 Task: Look for space in Cariamanga, Ecuador from 6th June, 2023 to 8th June, 2023 for 2 adults in price range Rs.7000 to Rs.12000. Place can be private room with 1  bedroom having 2 beds and 1 bathroom. Property type can be house, flat, guest house. Booking option can be shelf check-in. Required host language is English.
Action: Mouse moved to (455, 84)
Screenshot: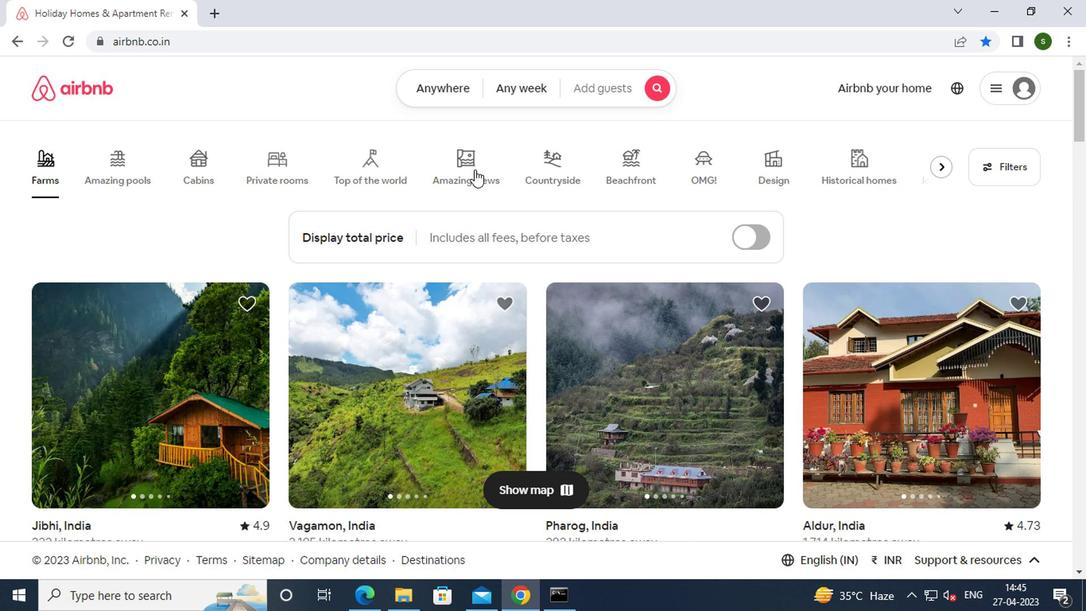
Action: Mouse pressed left at (455, 84)
Screenshot: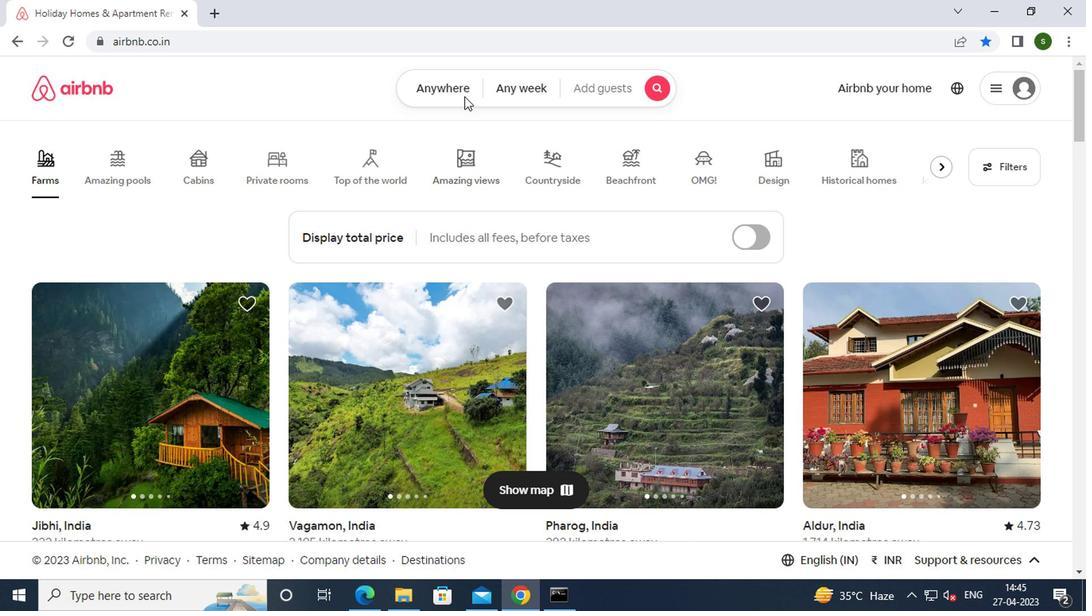 
Action: Mouse moved to (313, 149)
Screenshot: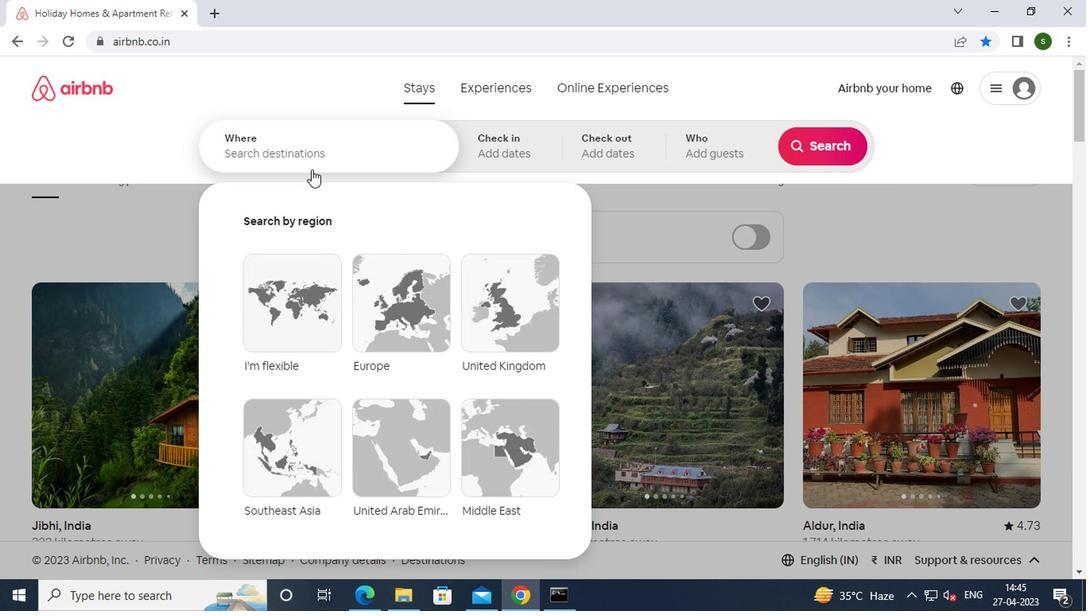 
Action: Mouse pressed left at (313, 149)
Screenshot: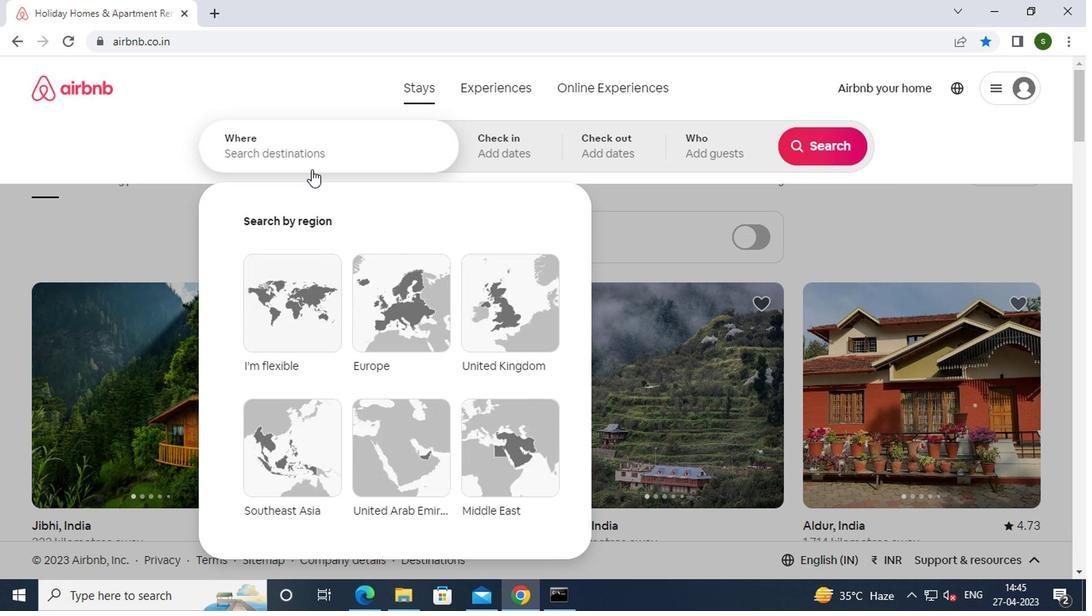 
Action: Key pressed c<Key.caps_lock>ariamanga
Screenshot: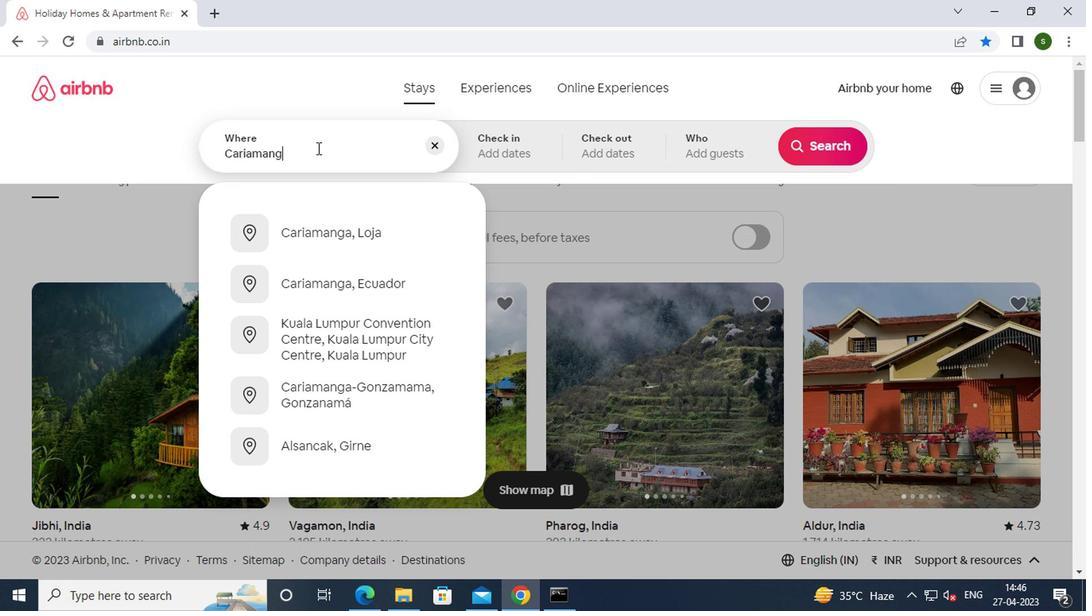 
Action: Mouse moved to (348, 287)
Screenshot: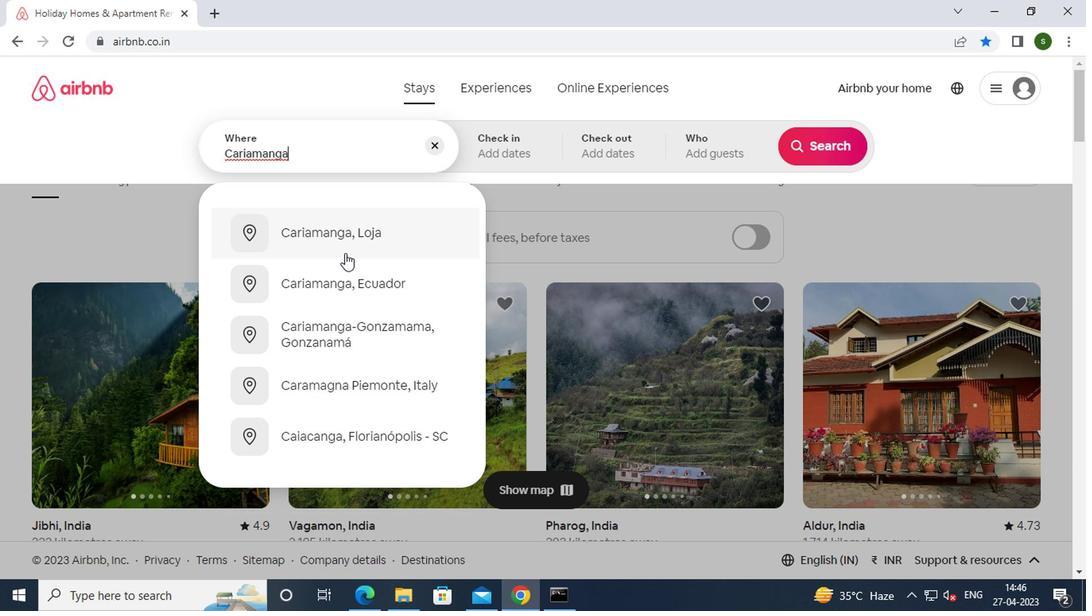 
Action: Mouse pressed left at (348, 287)
Screenshot: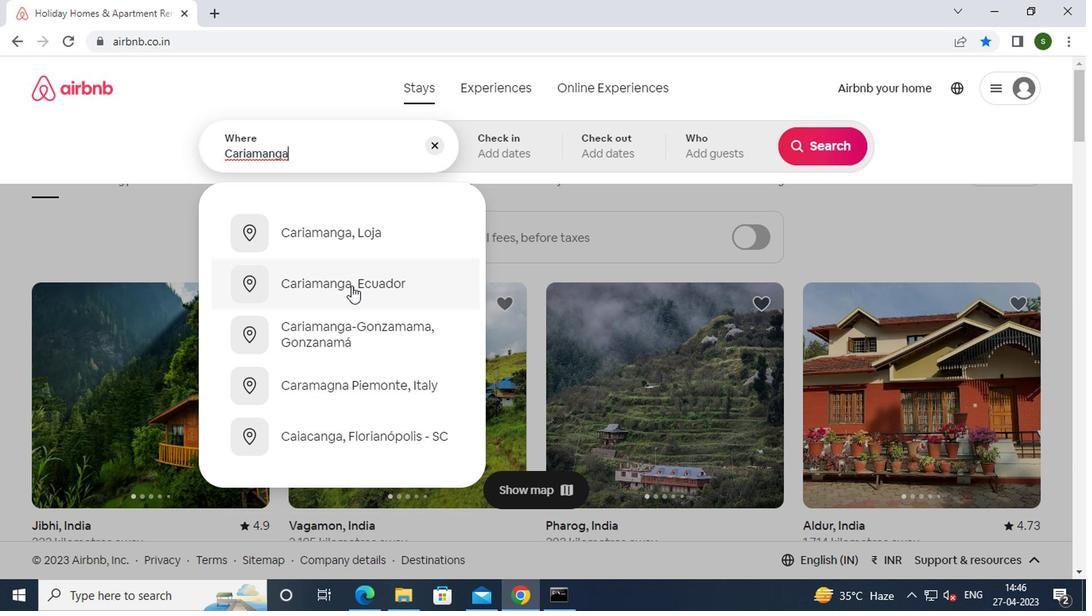 
Action: Mouse moved to (808, 278)
Screenshot: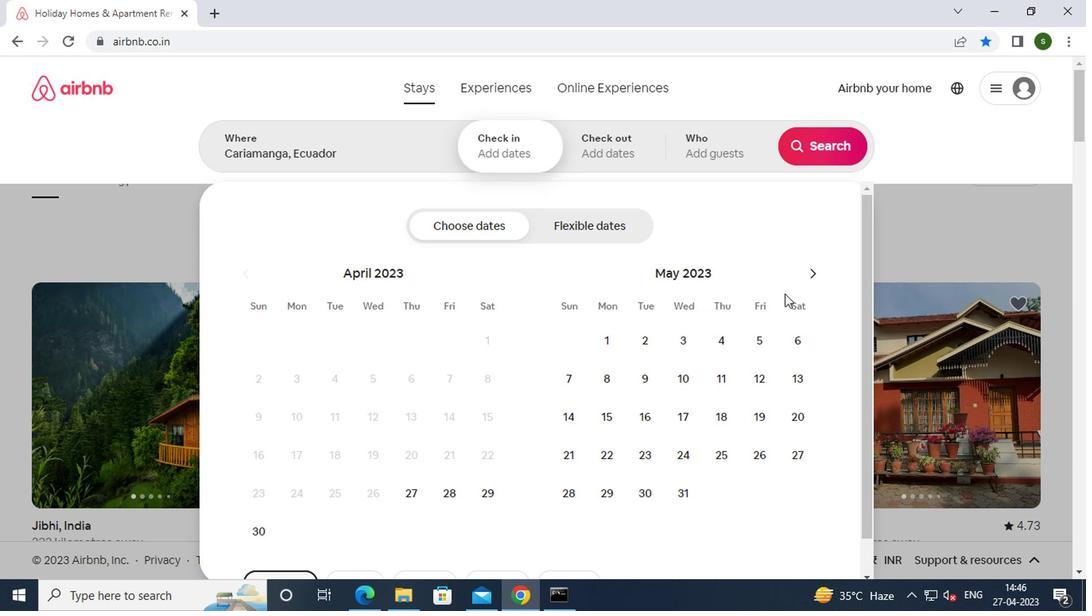 
Action: Mouse pressed left at (808, 278)
Screenshot: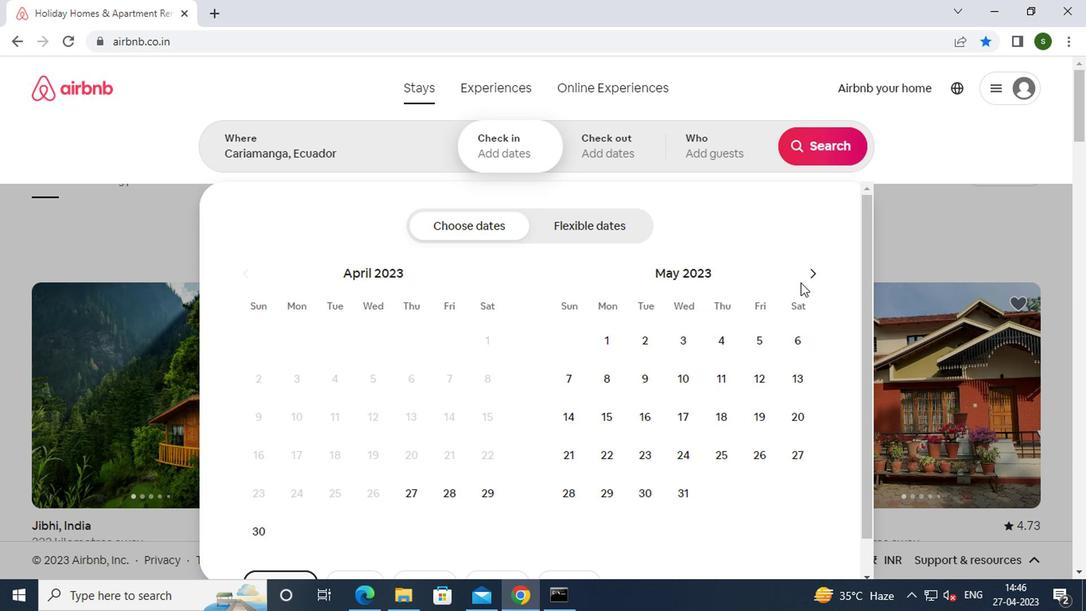 
Action: Mouse moved to (644, 377)
Screenshot: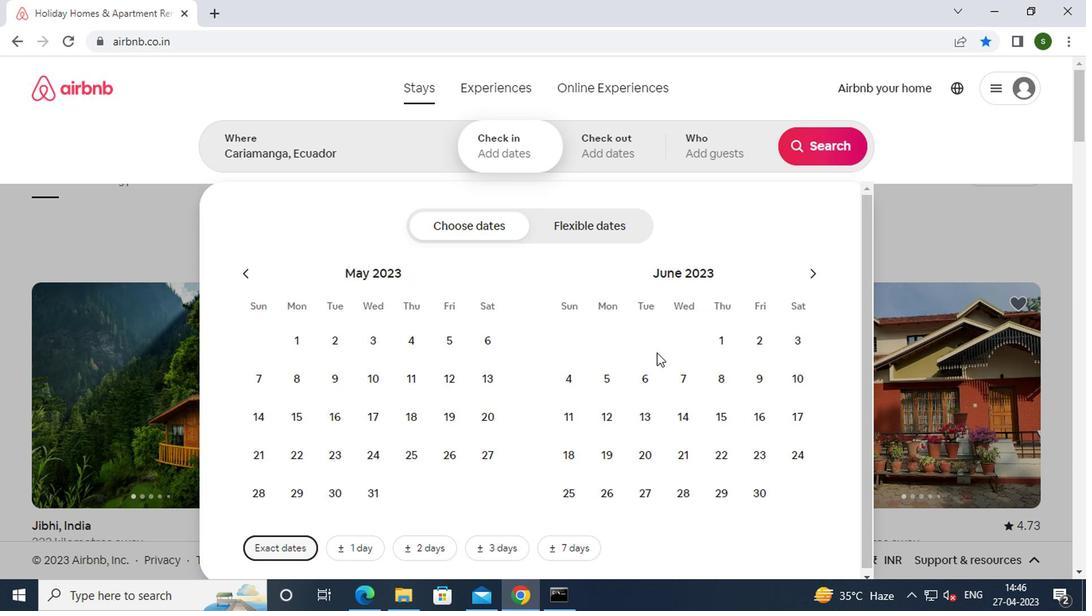 
Action: Mouse pressed left at (644, 377)
Screenshot: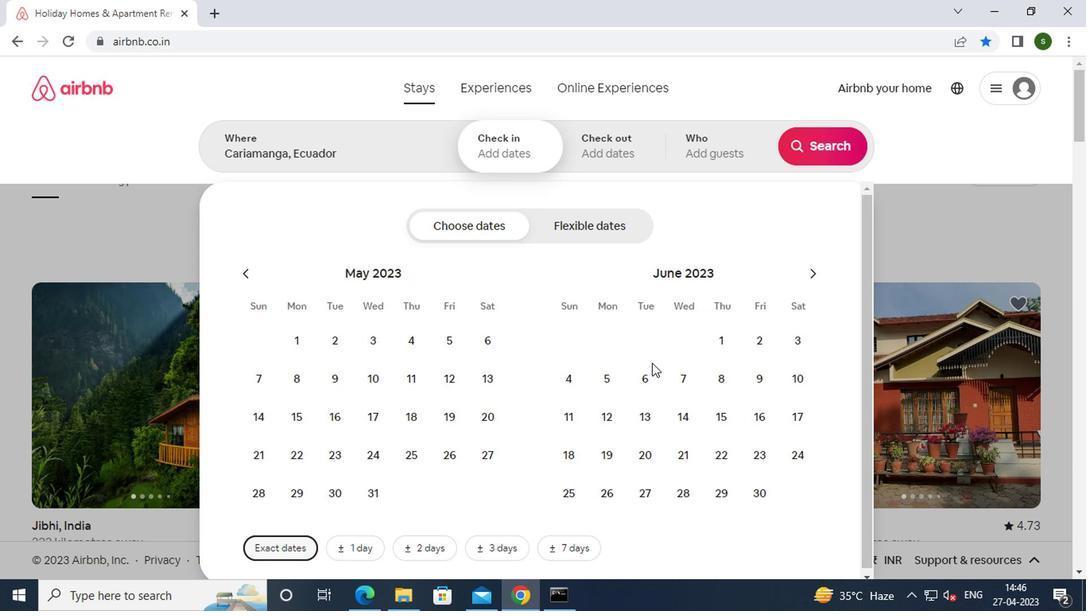 
Action: Mouse moved to (724, 384)
Screenshot: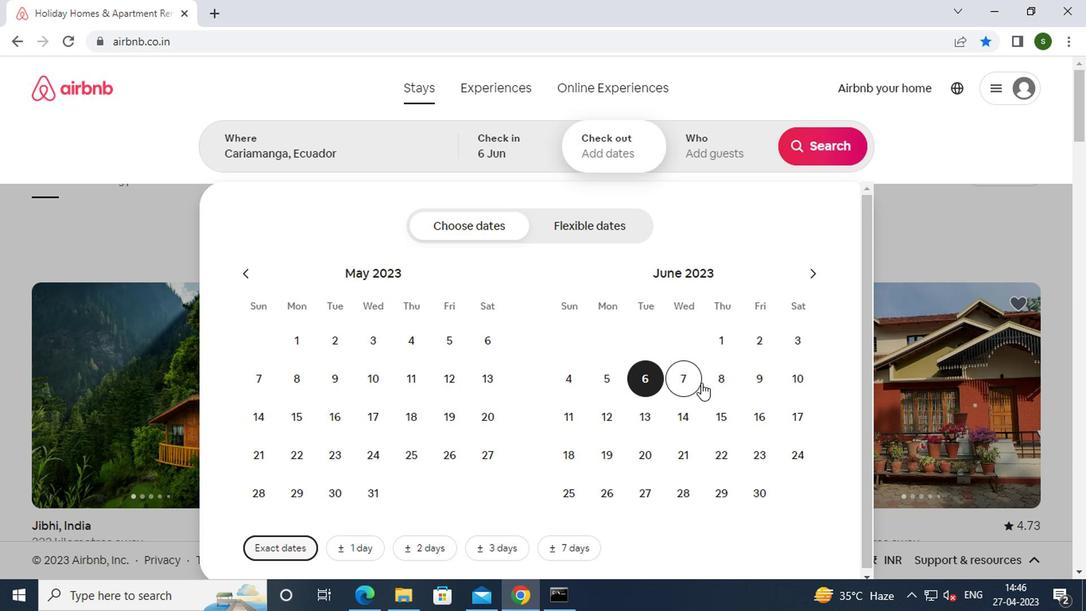 
Action: Mouse pressed left at (724, 384)
Screenshot: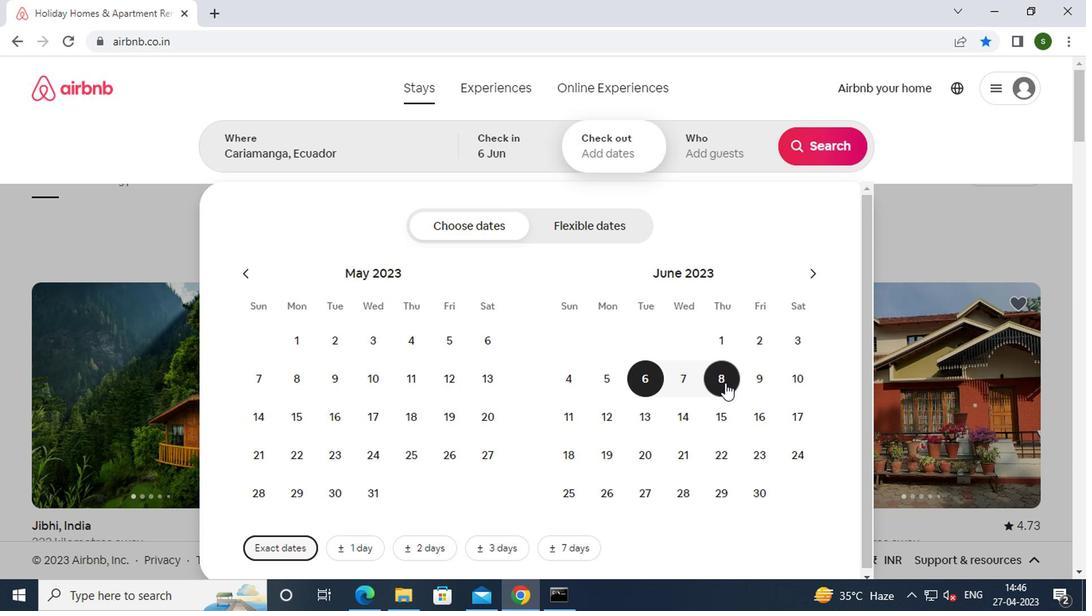 
Action: Mouse moved to (728, 157)
Screenshot: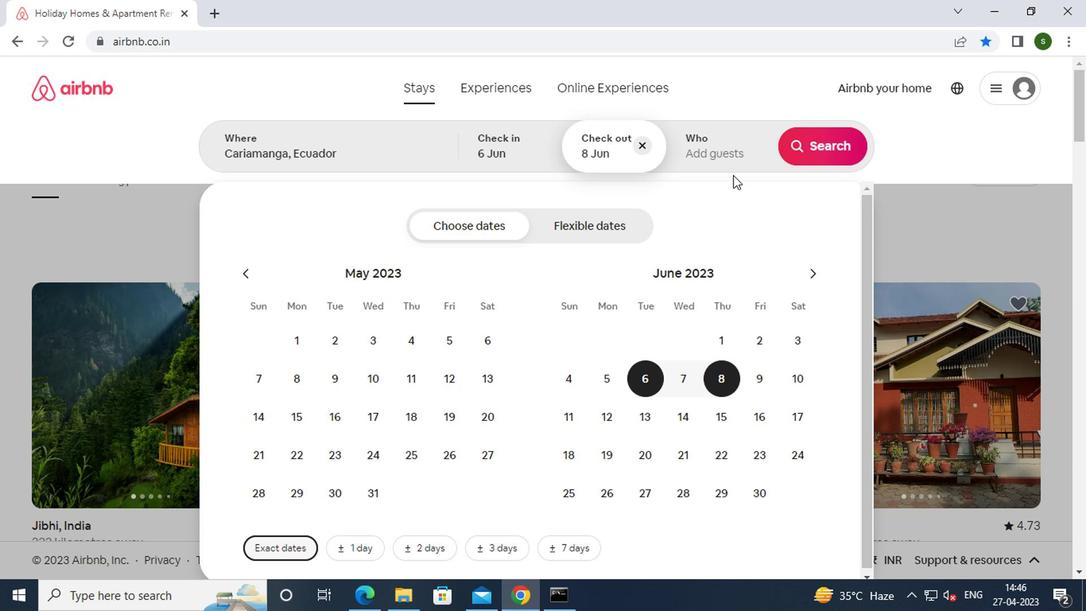 
Action: Mouse pressed left at (728, 157)
Screenshot: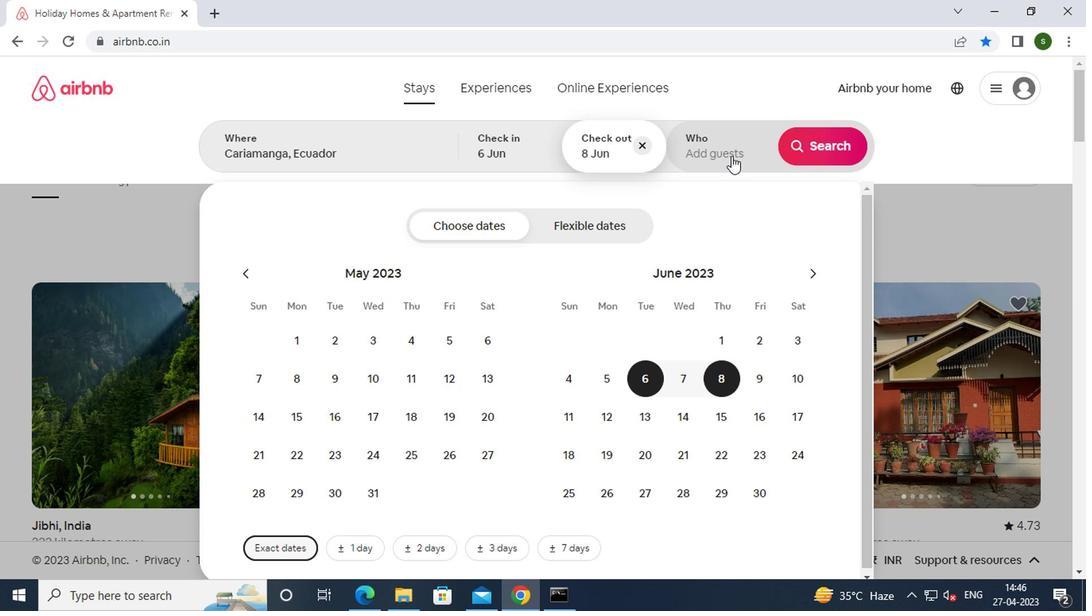 
Action: Mouse moved to (820, 236)
Screenshot: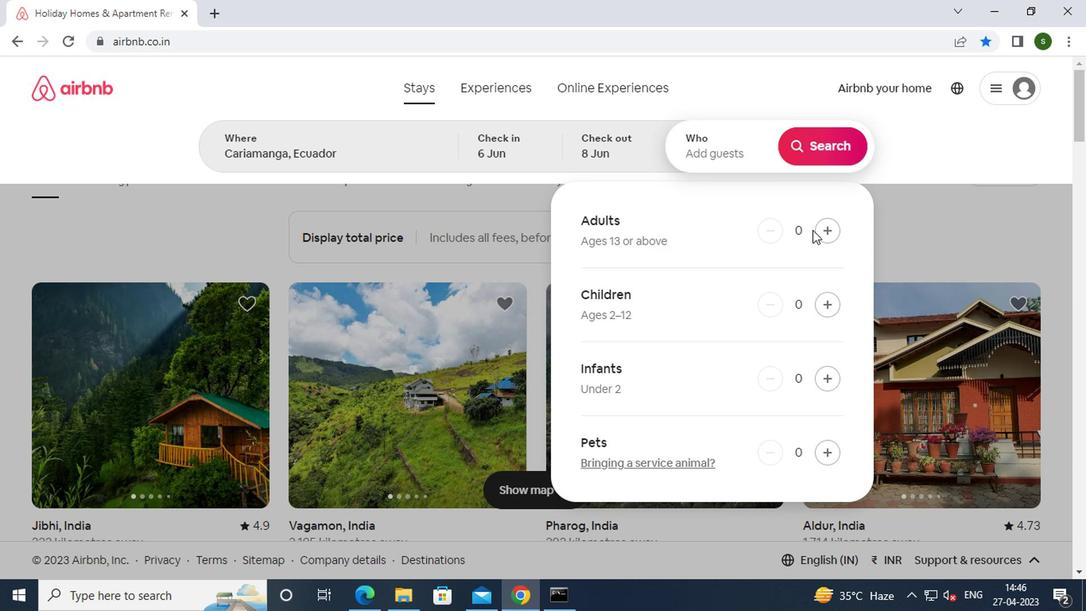 
Action: Mouse pressed left at (820, 236)
Screenshot: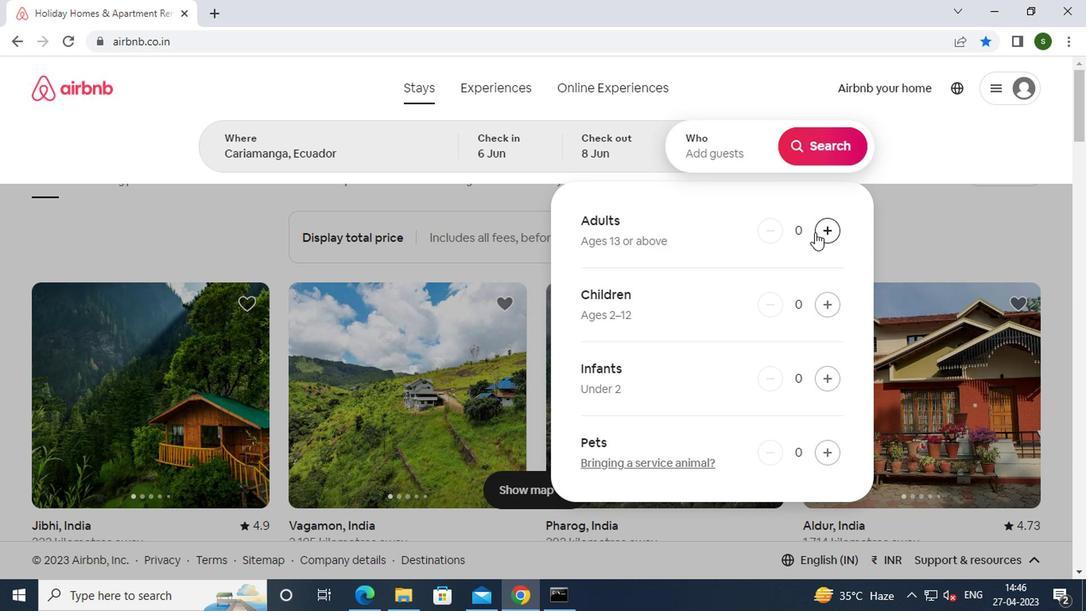 
Action: Mouse pressed left at (820, 236)
Screenshot: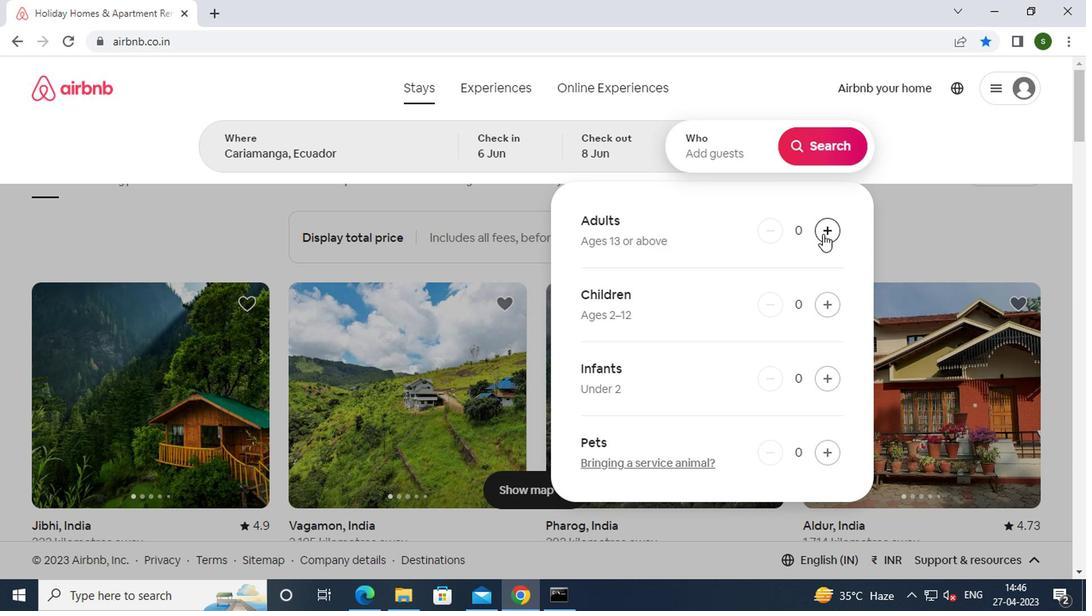 
Action: Mouse moved to (822, 147)
Screenshot: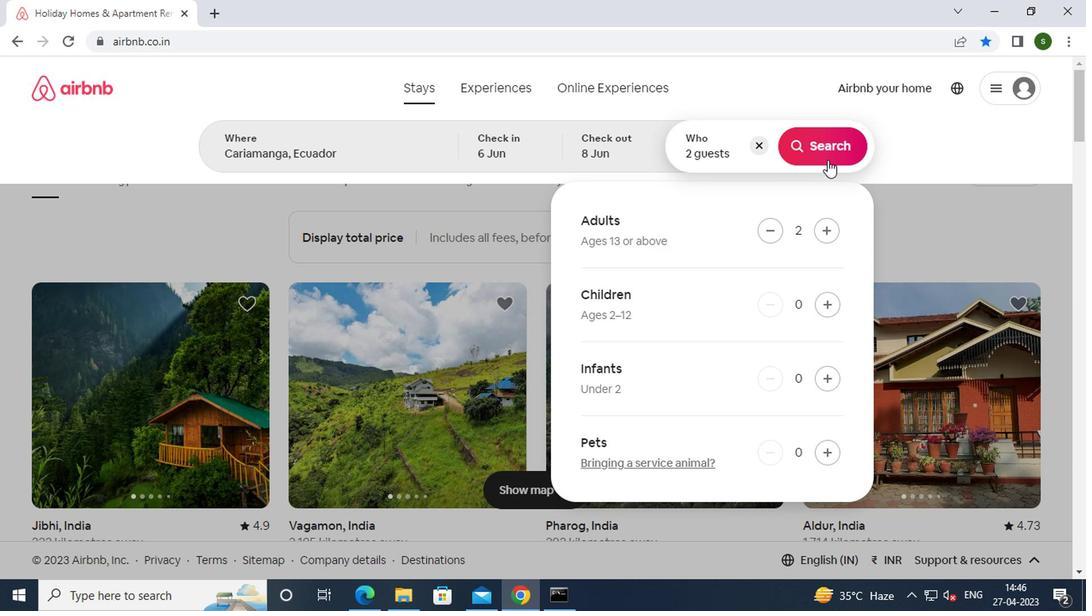 
Action: Mouse pressed left at (822, 147)
Screenshot: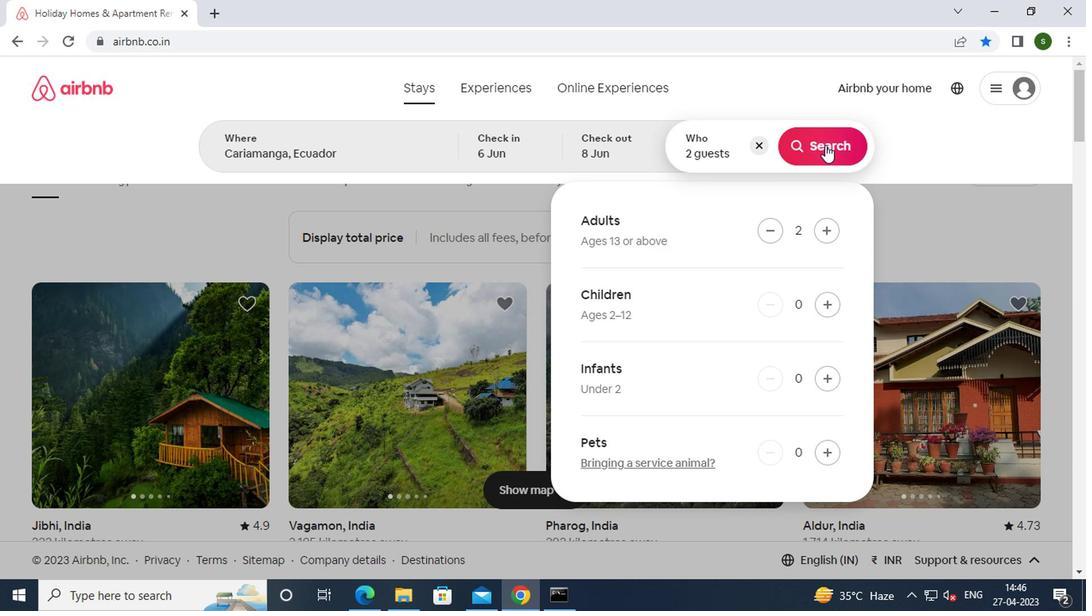 
Action: Mouse moved to (987, 155)
Screenshot: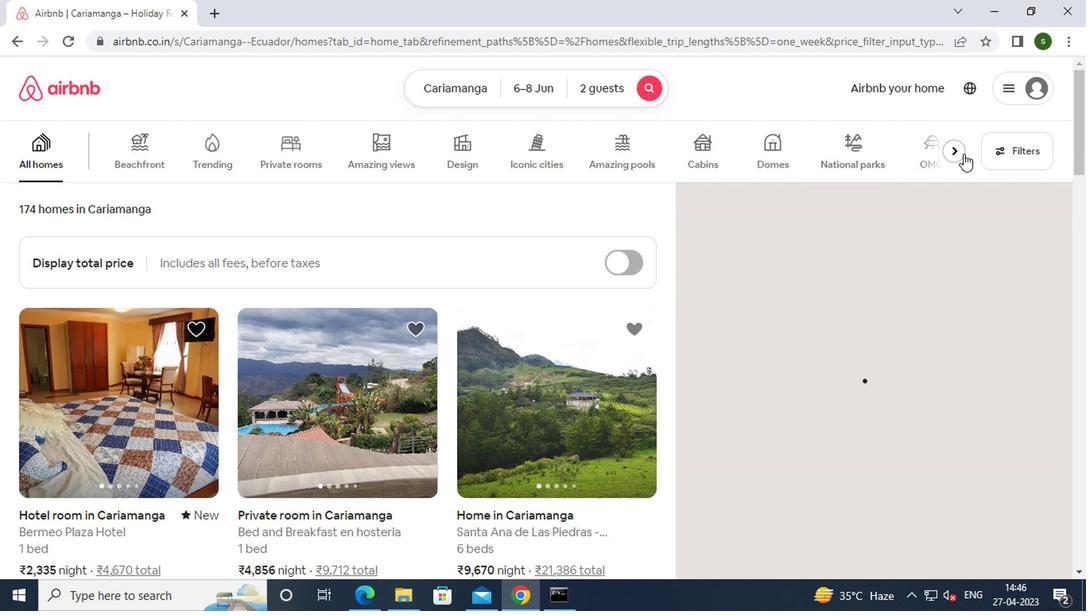 
Action: Mouse pressed left at (987, 155)
Screenshot: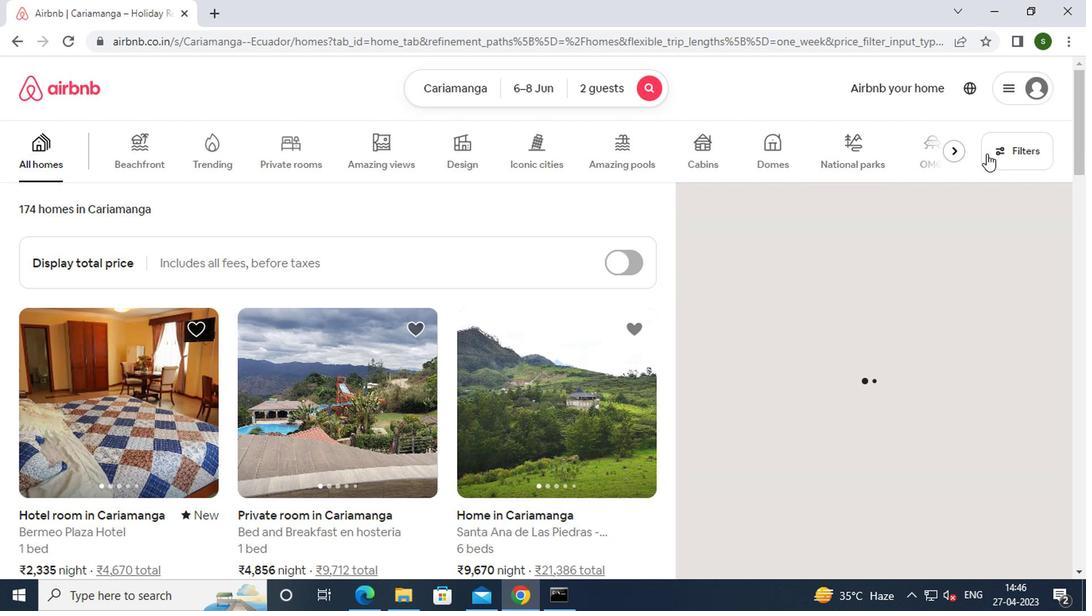 
Action: Mouse moved to (459, 352)
Screenshot: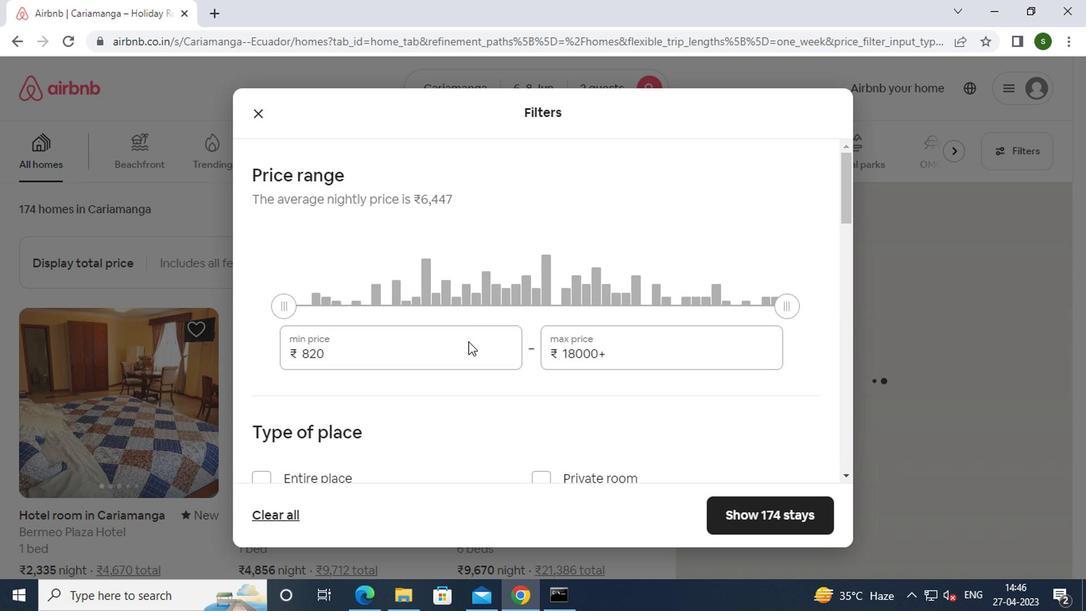 
Action: Mouse pressed left at (459, 352)
Screenshot: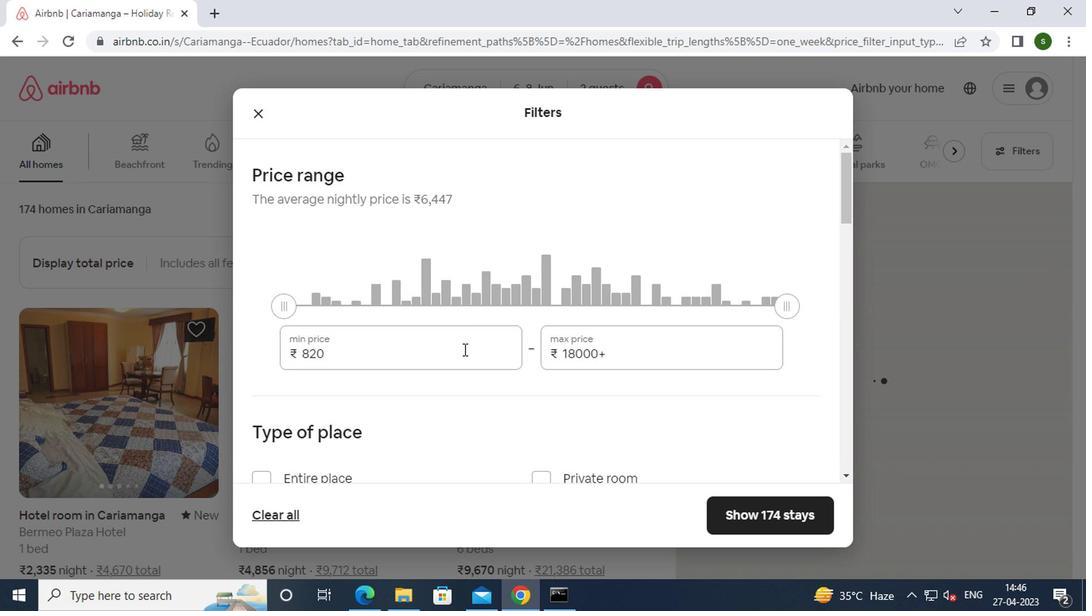 
Action: Key pressed <Key.backspace><Key.backspace><Key.backspace><Key.backspace>7000
Screenshot: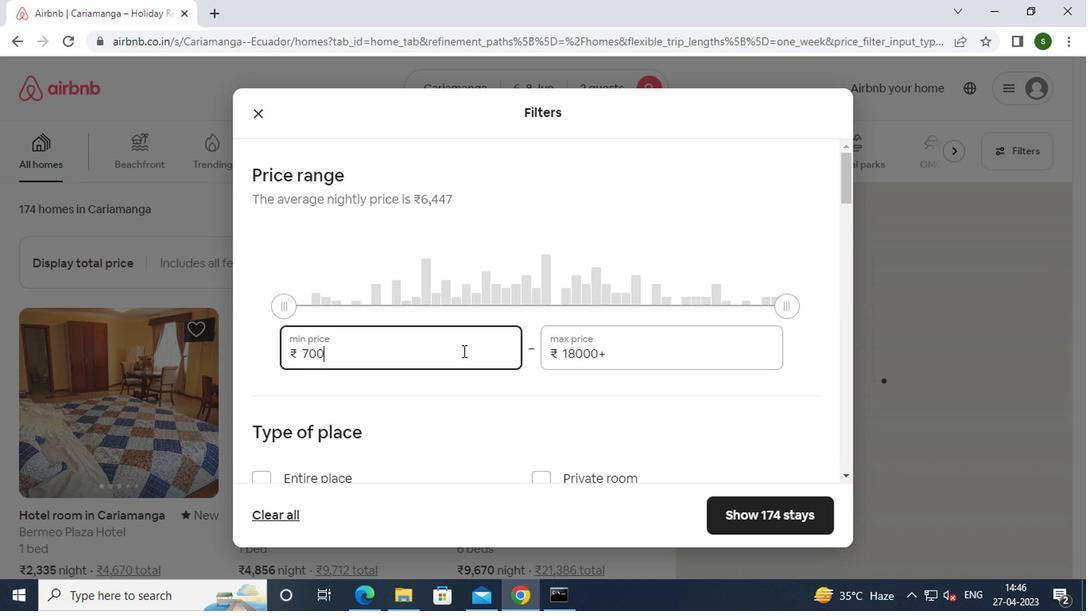 
Action: Mouse moved to (657, 357)
Screenshot: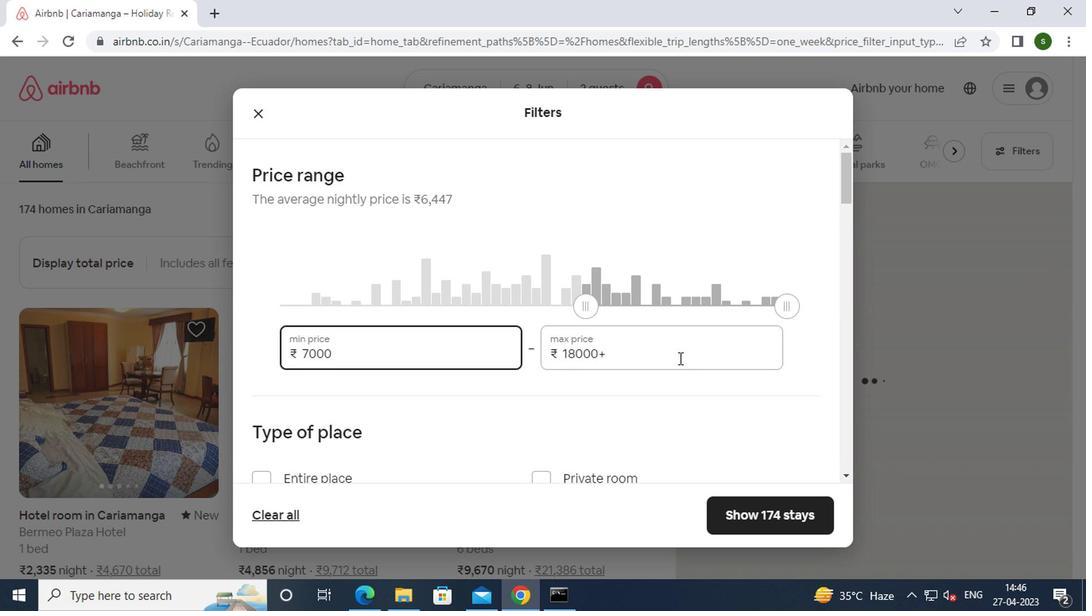 
Action: Mouse pressed left at (657, 357)
Screenshot: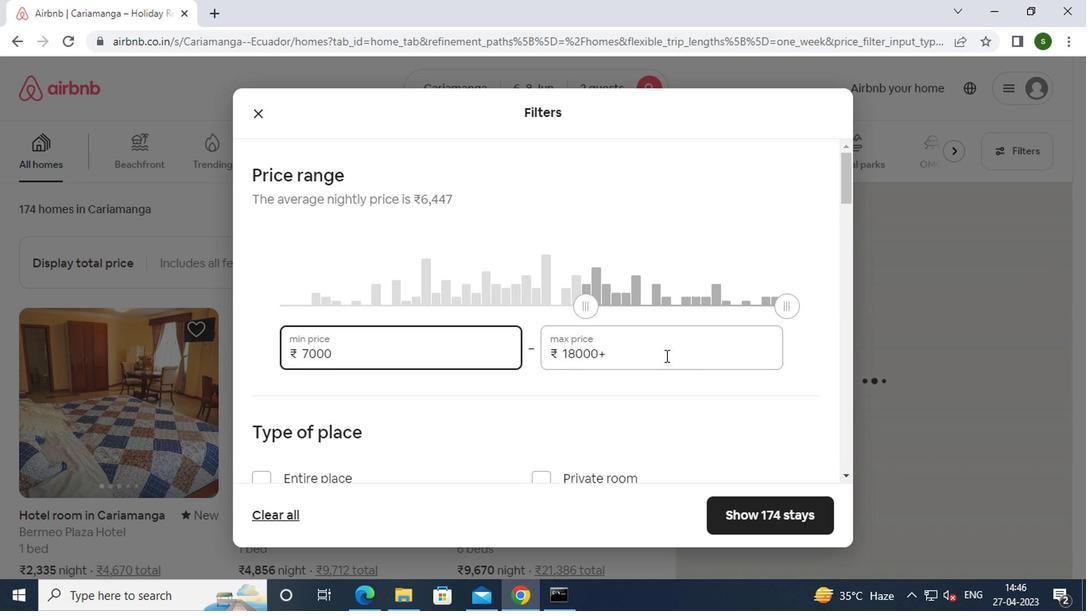 
Action: Key pressed <Key.backspace><Key.backspace><Key.backspace><Key.backspace><Key.backspace><Key.backspace><Key.backspace><Key.backspace><Key.backspace><Key.backspace><Key.backspace>12000
Screenshot: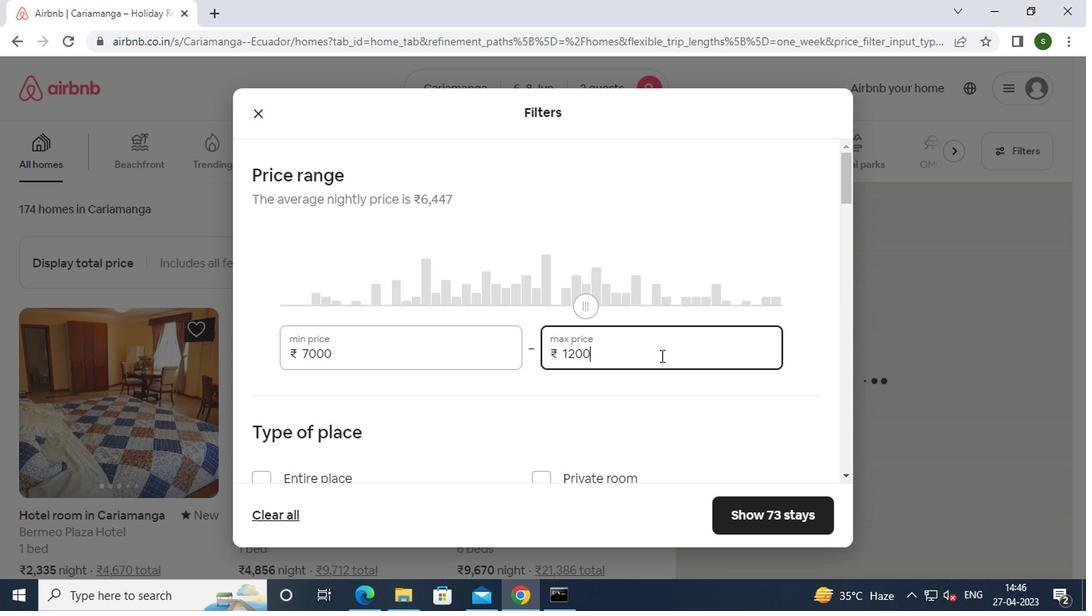 
Action: Mouse moved to (399, 258)
Screenshot: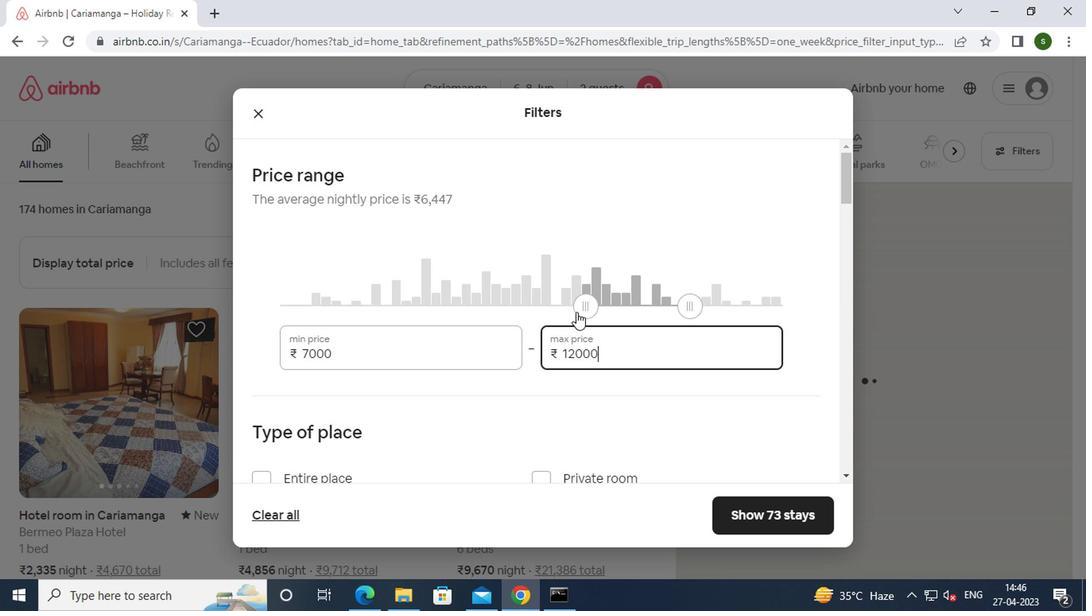 
Action: Mouse scrolled (399, 256) with delta (0, -1)
Screenshot: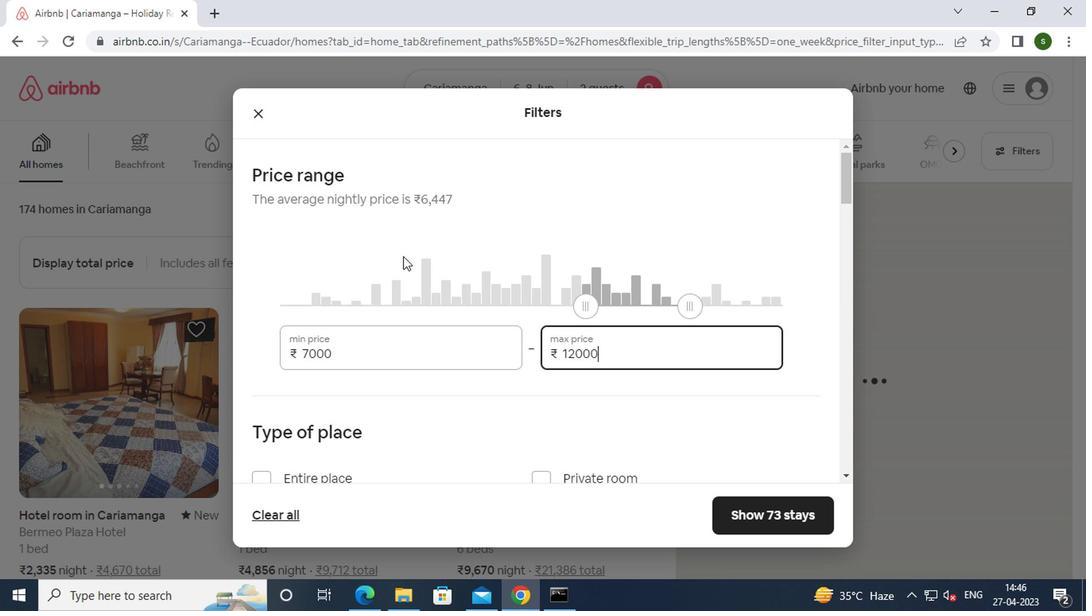 
Action: Mouse scrolled (399, 256) with delta (0, -1)
Screenshot: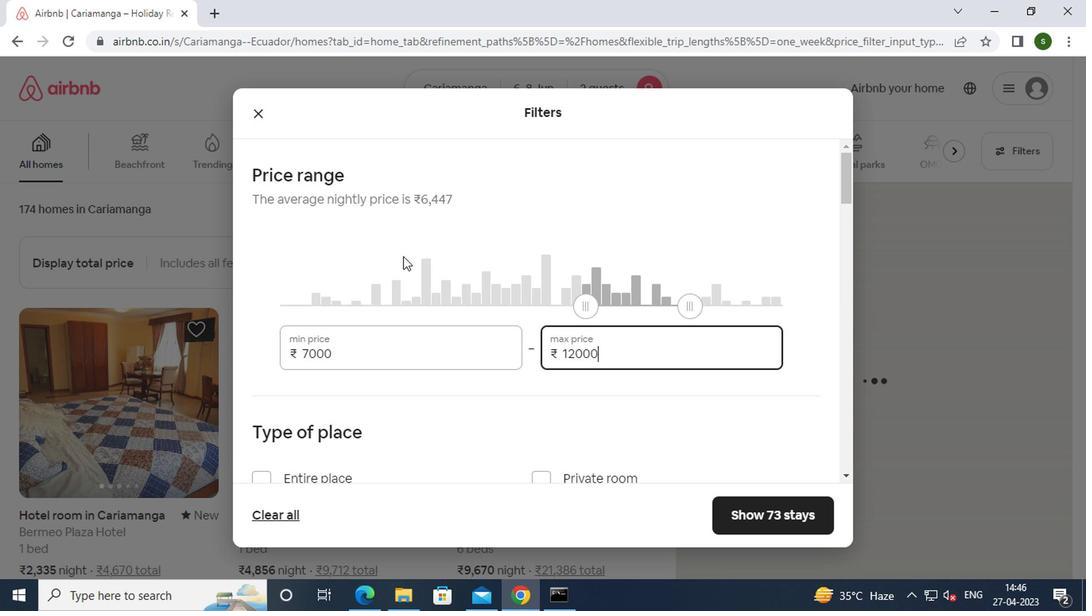 
Action: Mouse moved to (551, 329)
Screenshot: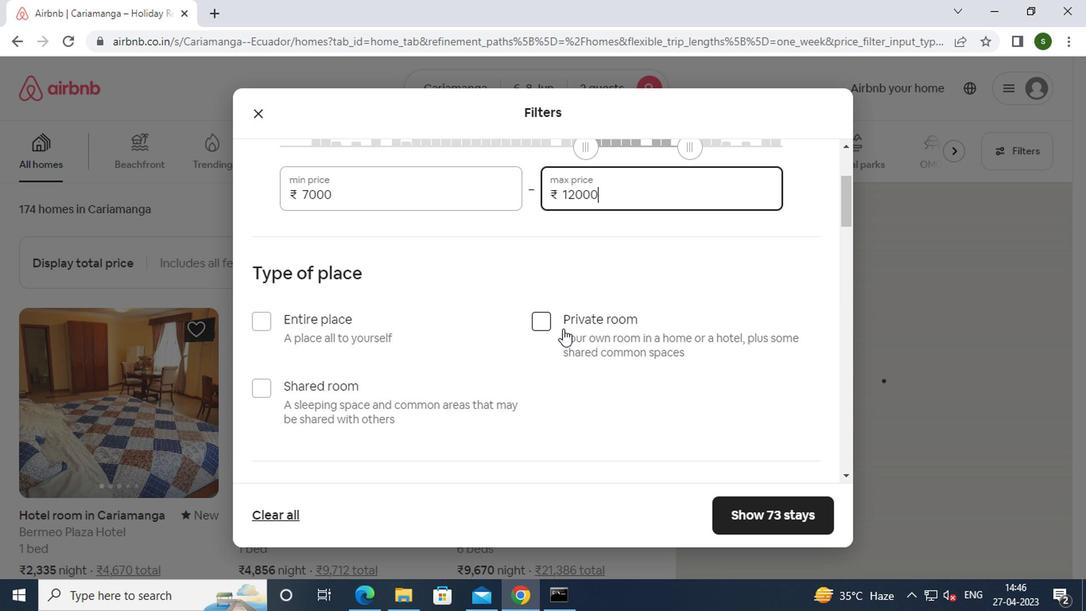 
Action: Mouse pressed left at (551, 329)
Screenshot: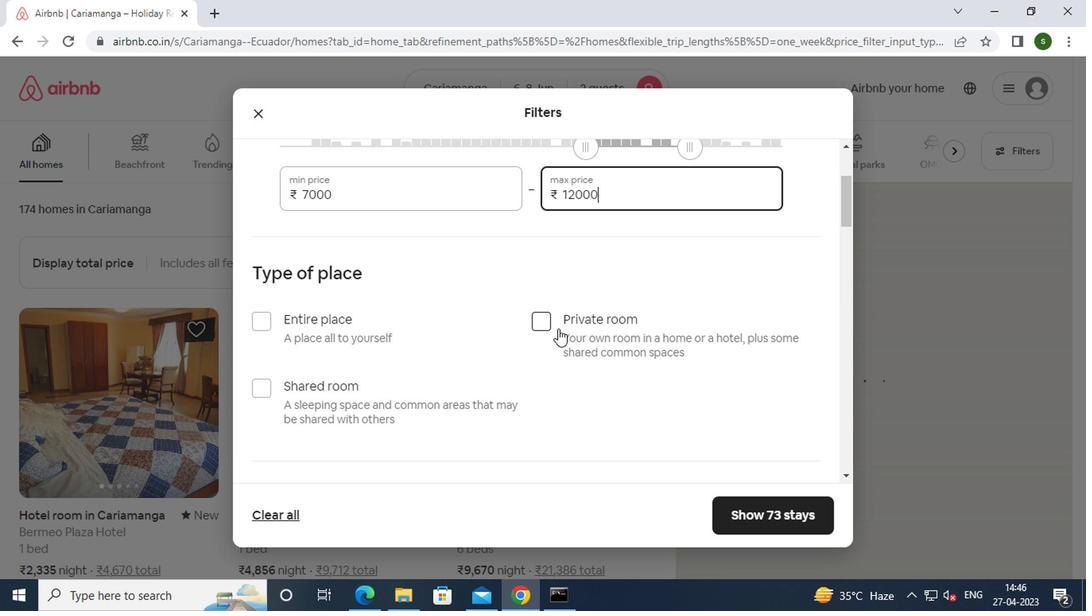 
Action: Mouse moved to (543, 329)
Screenshot: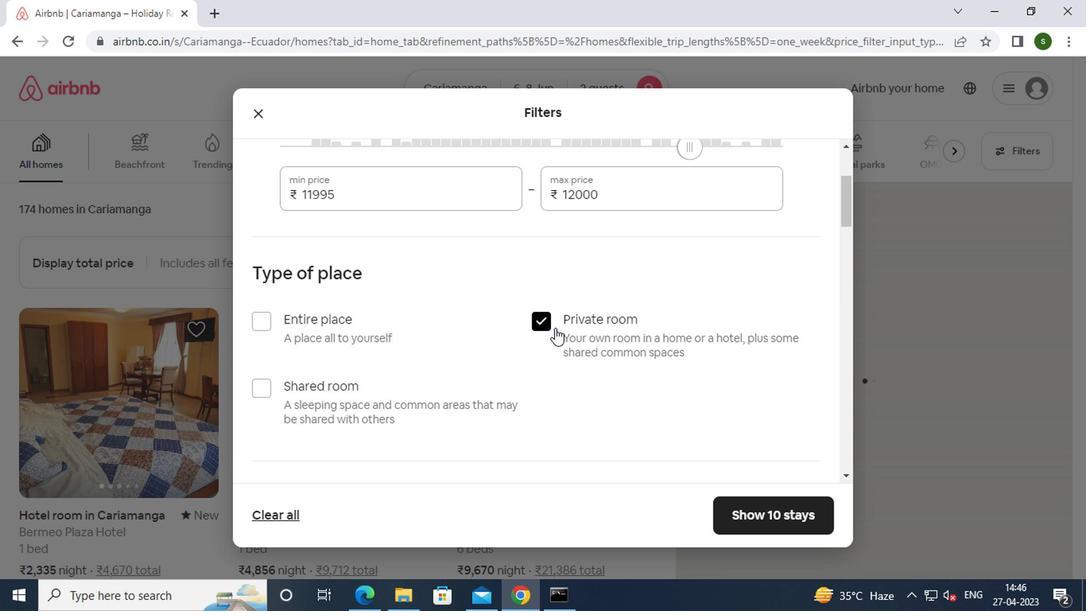 
Action: Mouse scrolled (543, 328) with delta (0, 0)
Screenshot: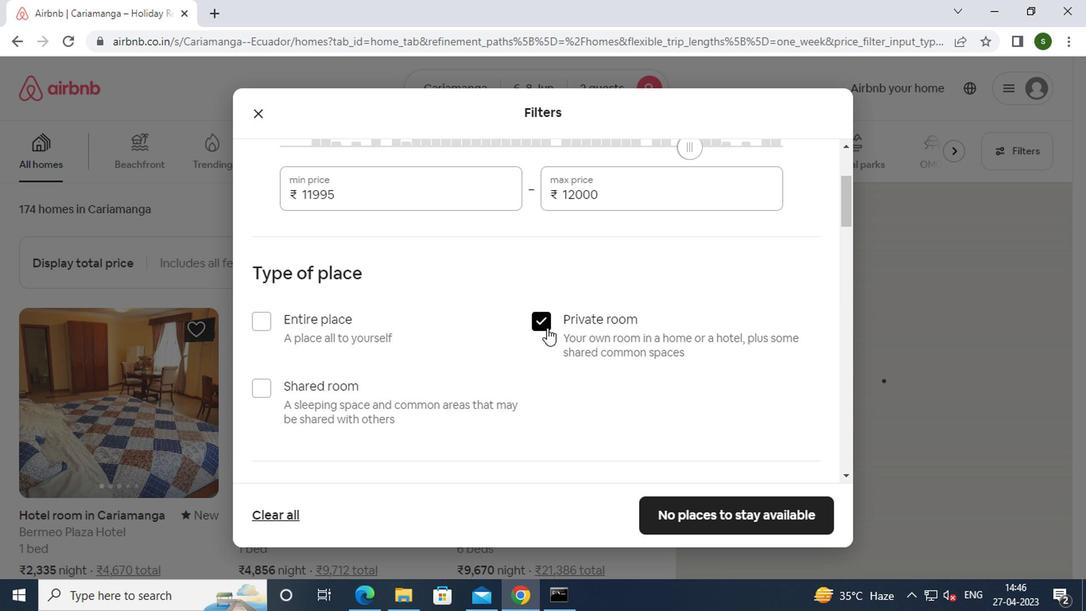 
Action: Mouse scrolled (543, 328) with delta (0, 0)
Screenshot: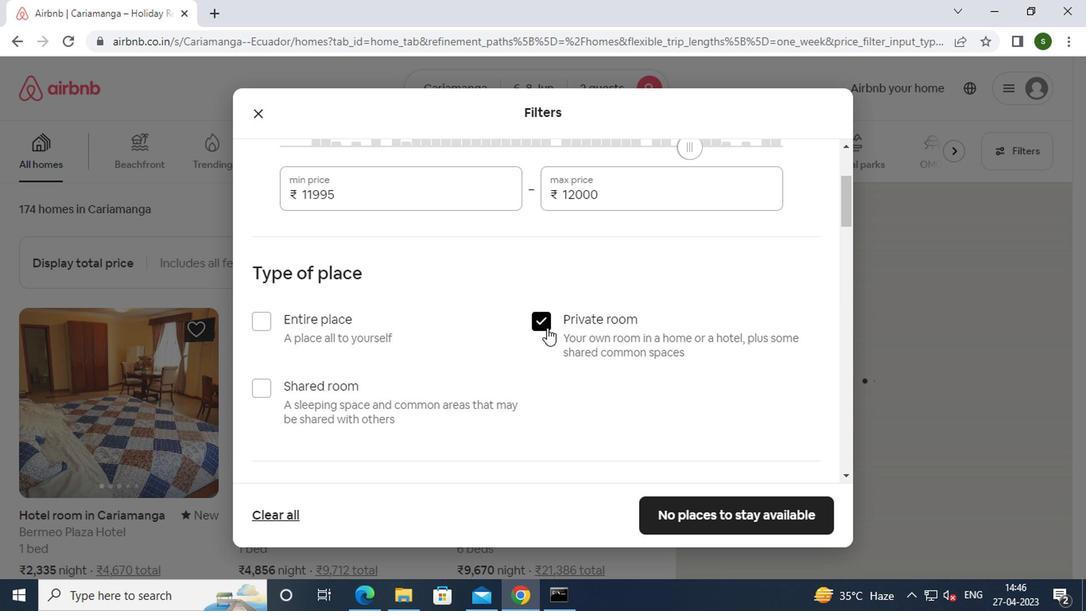 
Action: Mouse moved to (346, 425)
Screenshot: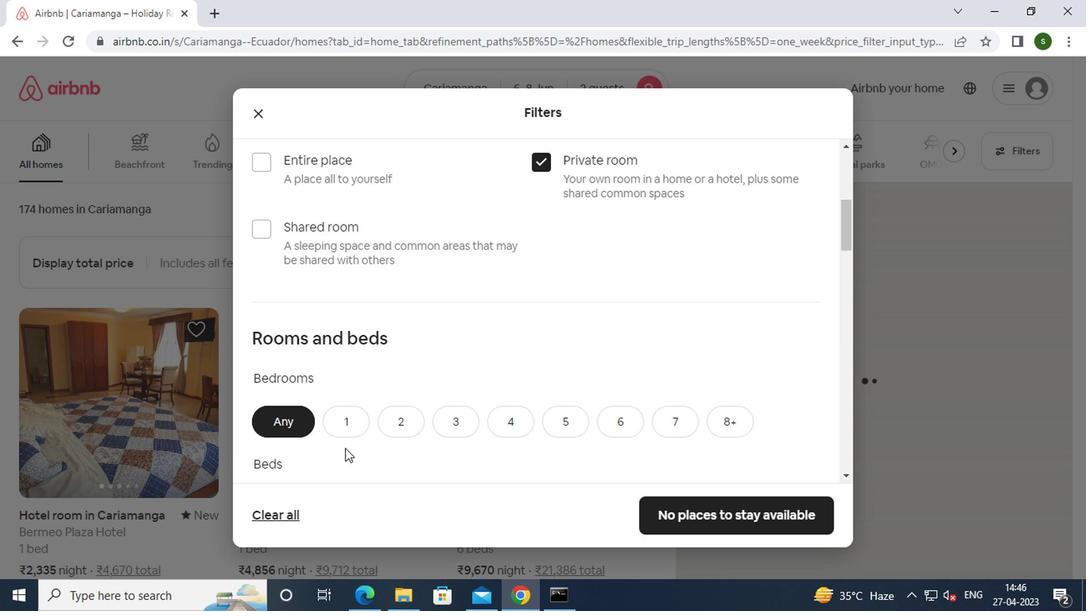 
Action: Mouse pressed left at (346, 425)
Screenshot: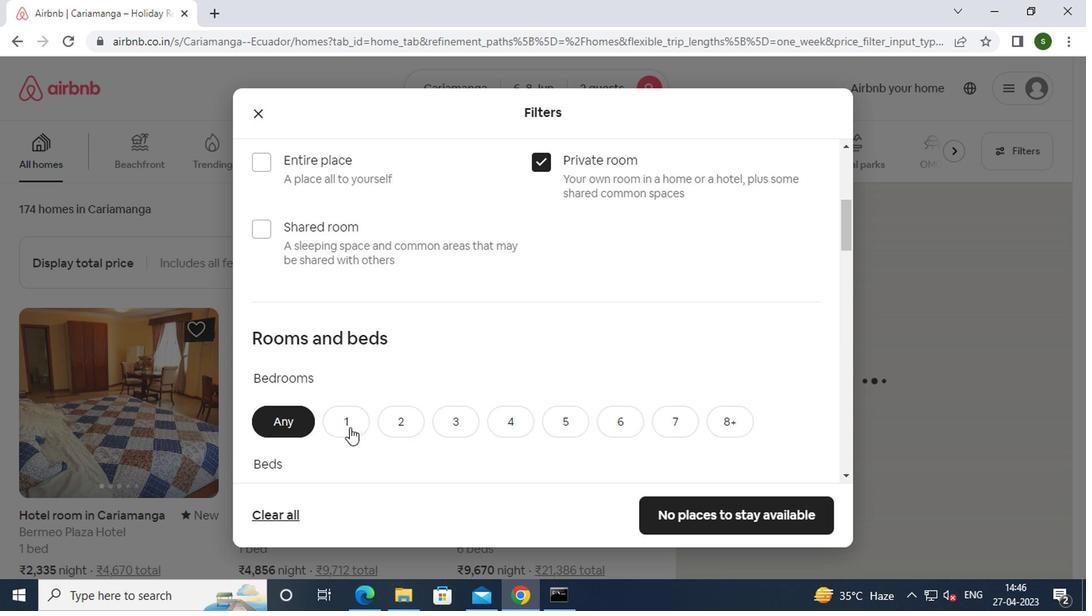 
Action: Mouse moved to (404, 366)
Screenshot: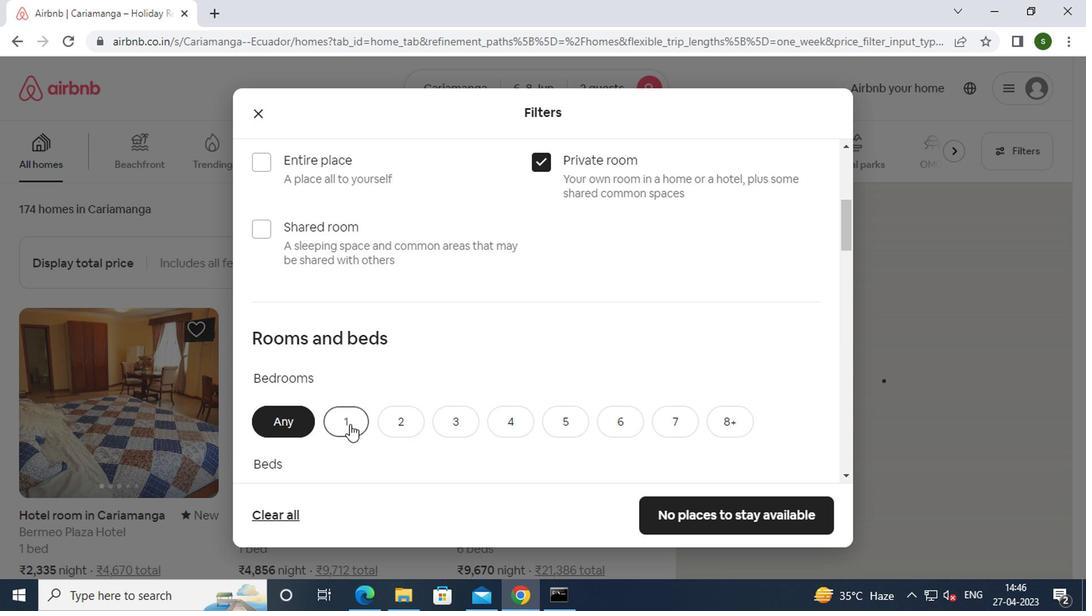 
Action: Mouse scrolled (404, 365) with delta (0, -1)
Screenshot: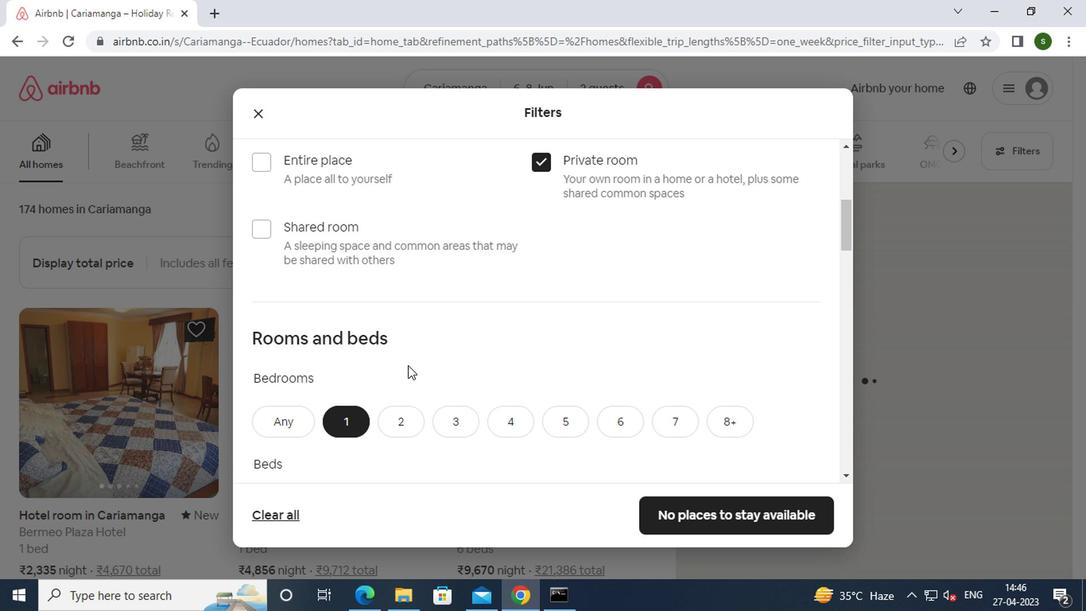 
Action: Mouse scrolled (404, 365) with delta (0, -1)
Screenshot: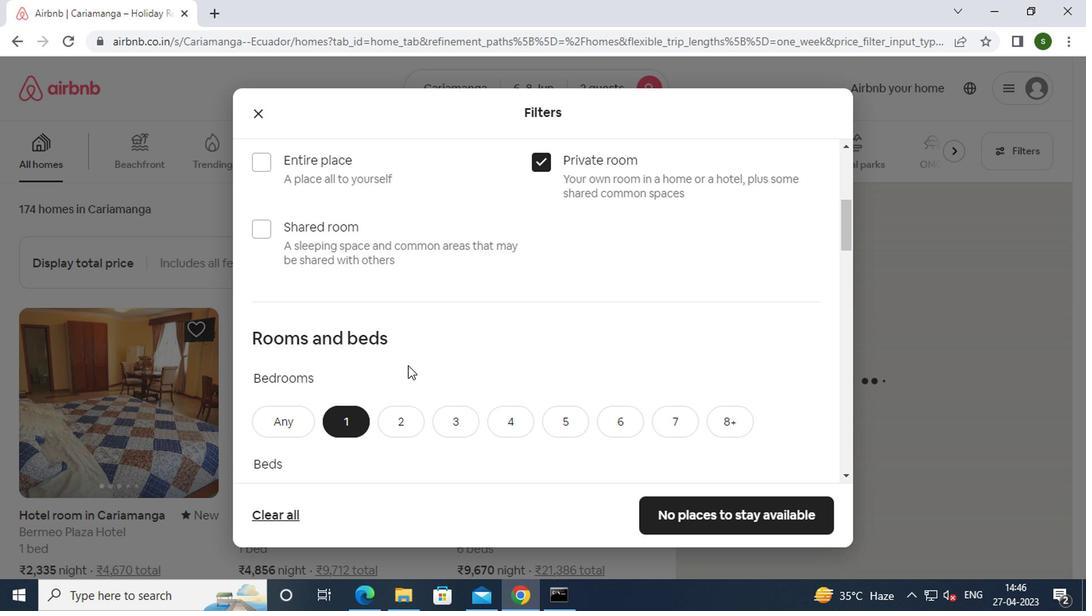 
Action: Mouse scrolled (404, 365) with delta (0, -1)
Screenshot: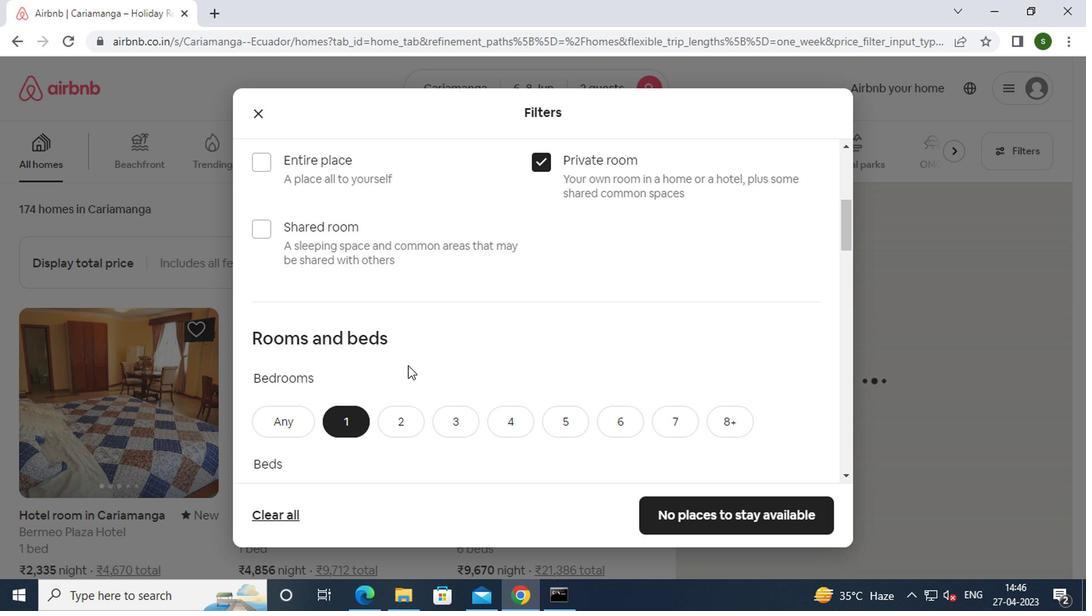 
Action: Mouse moved to (389, 270)
Screenshot: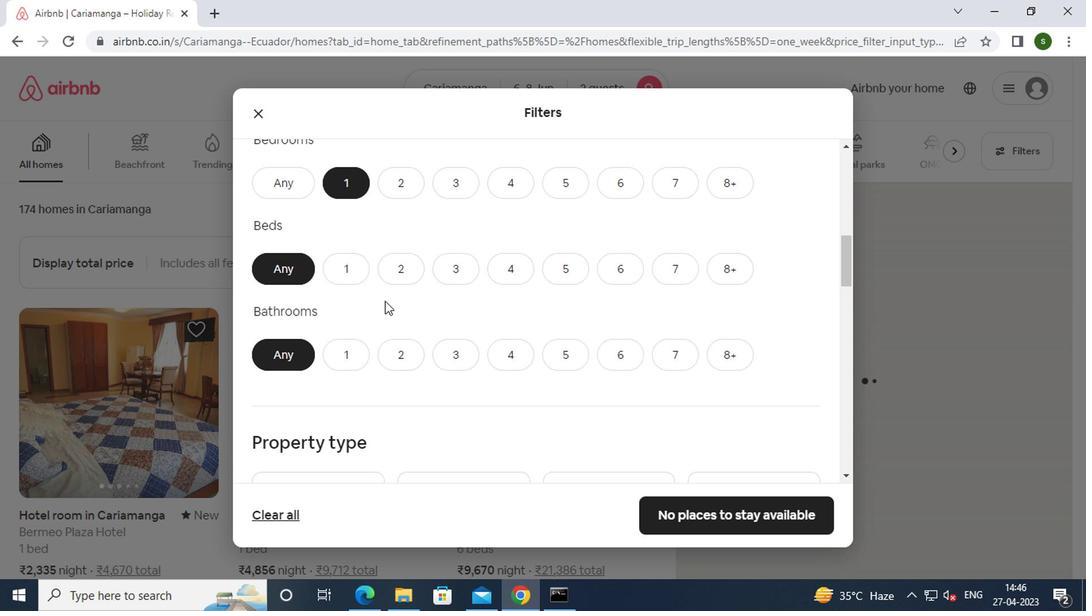 
Action: Mouse pressed left at (389, 270)
Screenshot: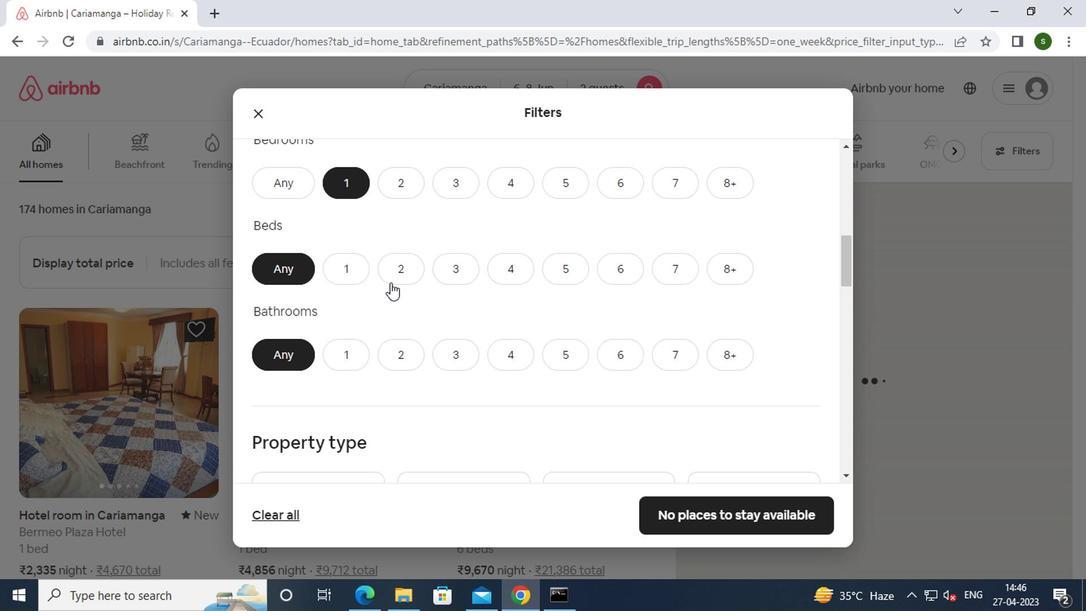 
Action: Mouse moved to (330, 355)
Screenshot: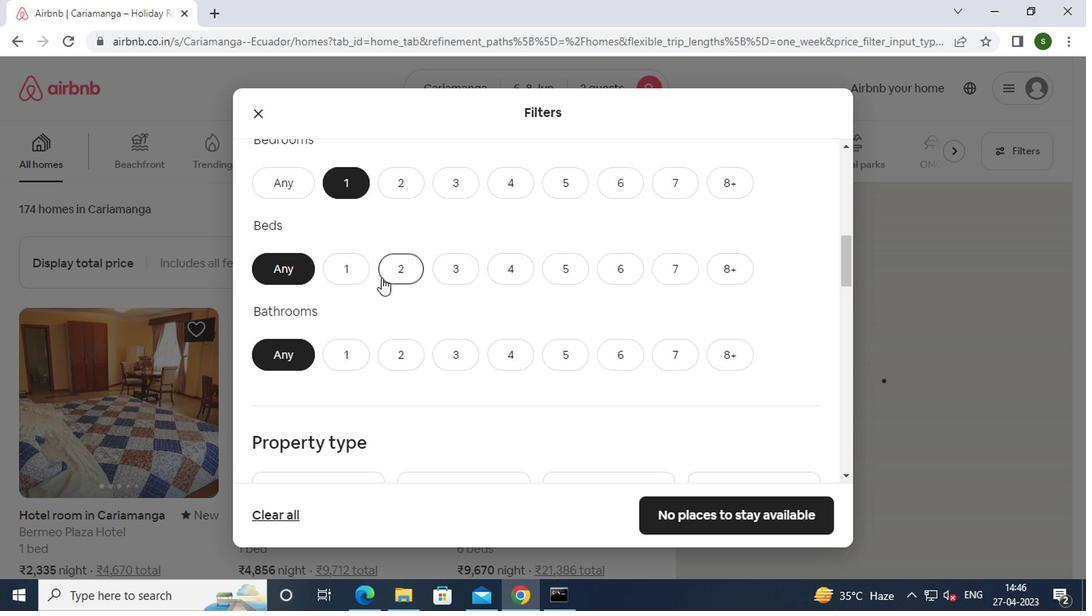 
Action: Mouse pressed left at (330, 355)
Screenshot: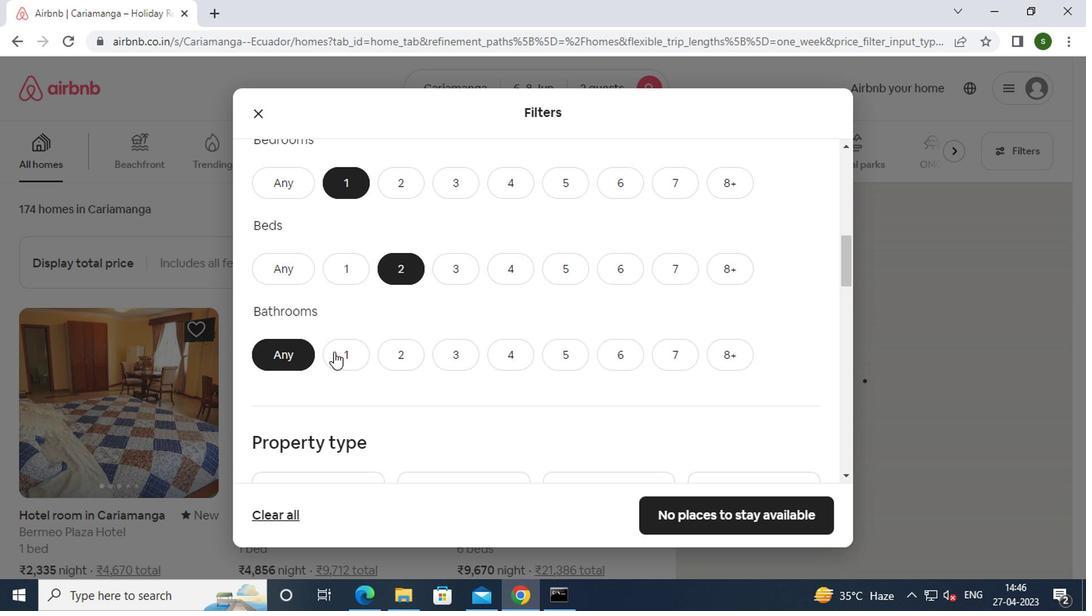 
Action: Mouse moved to (525, 321)
Screenshot: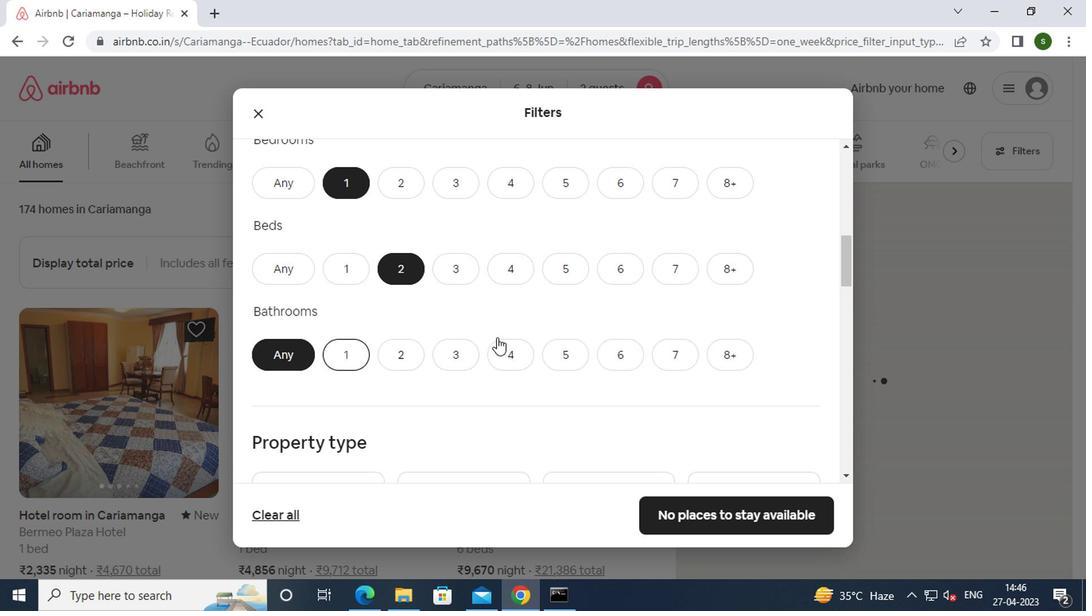 
Action: Mouse scrolled (525, 320) with delta (0, 0)
Screenshot: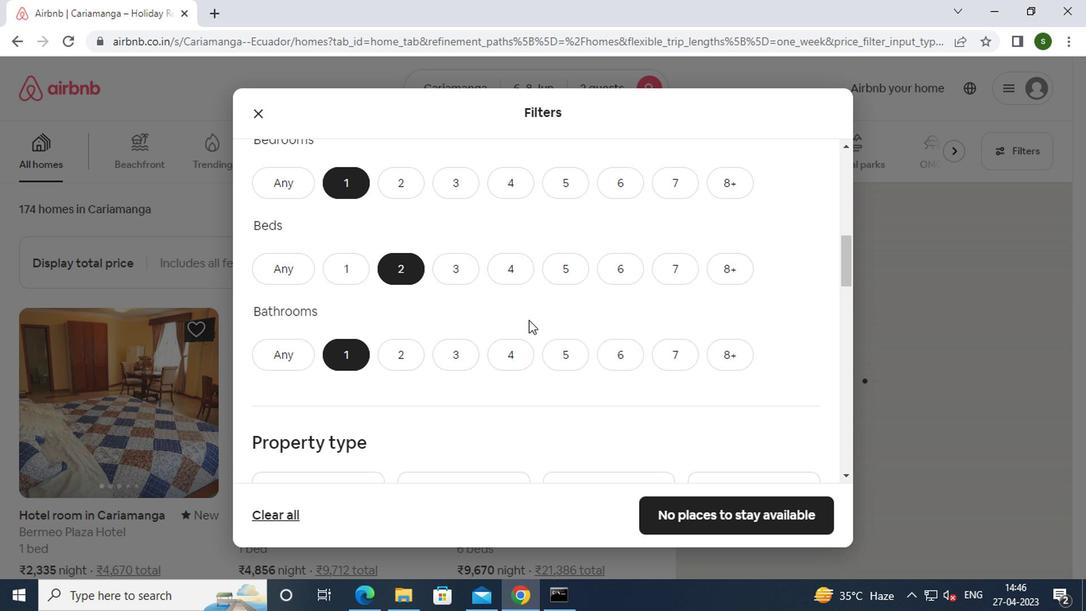
Action: Mouse scrolled (525, 320) with delta (0, 0)
Screenshot: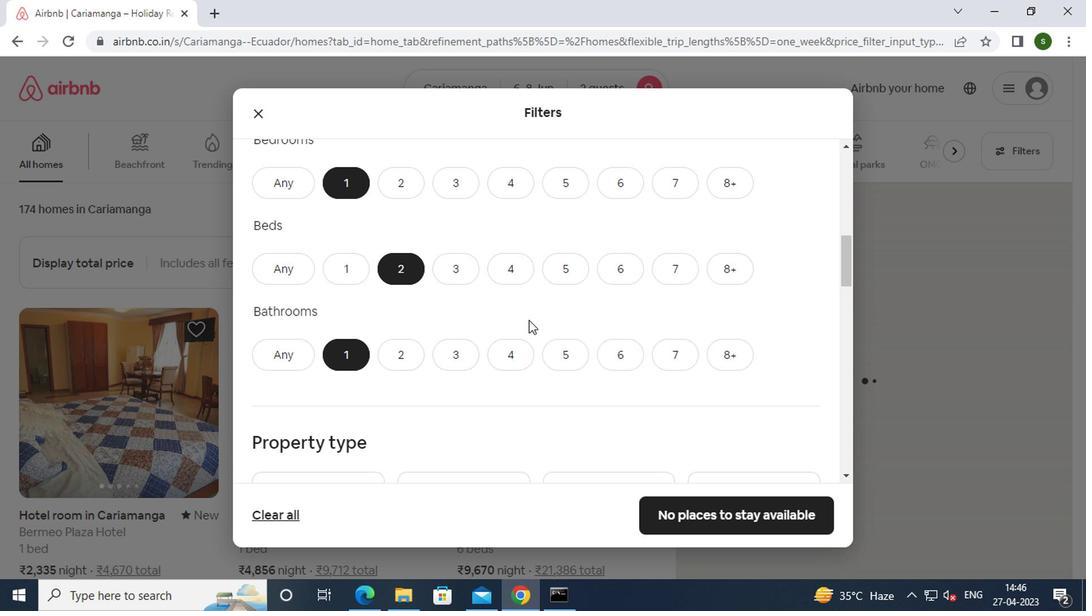 
Action: Mouse moved to (339, 349)
Screenshot: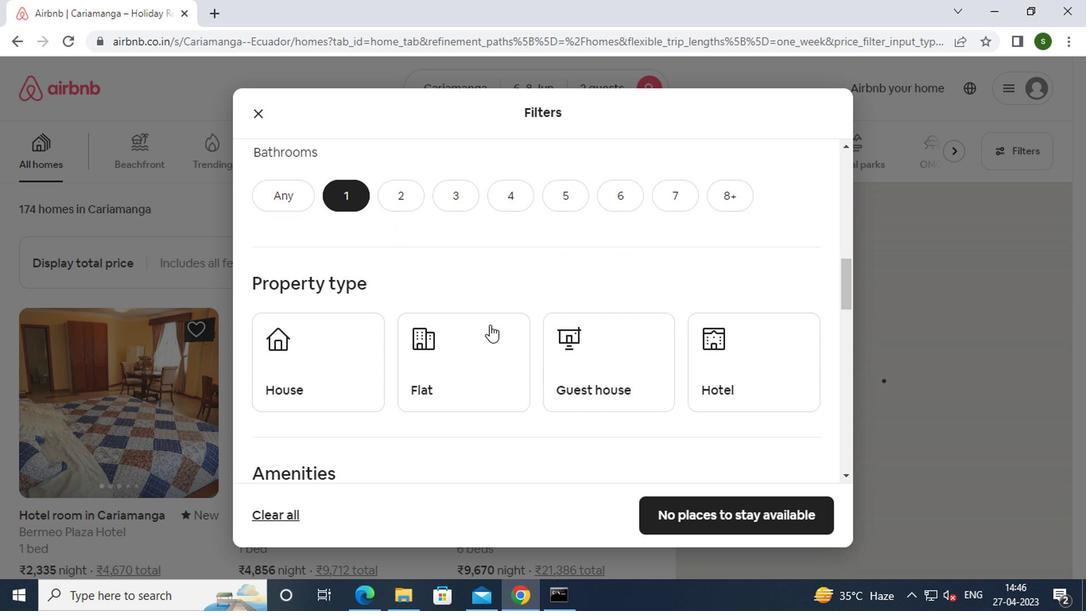 
Action: Mouse pressed left at (339, 349)
Screenshot: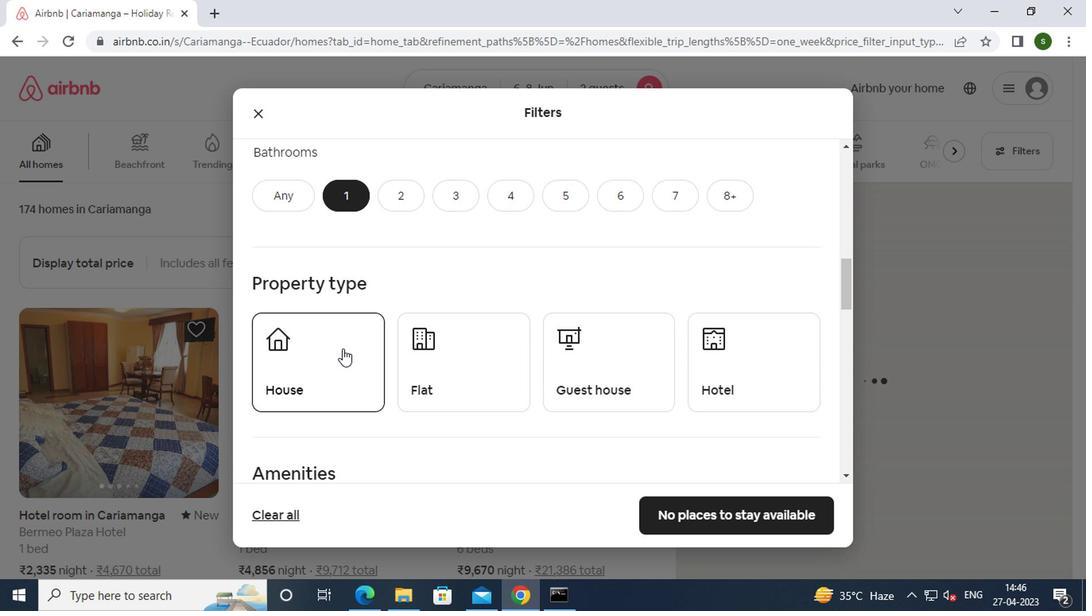 
Action: Mouse moved to (453, 371)
Screenshot: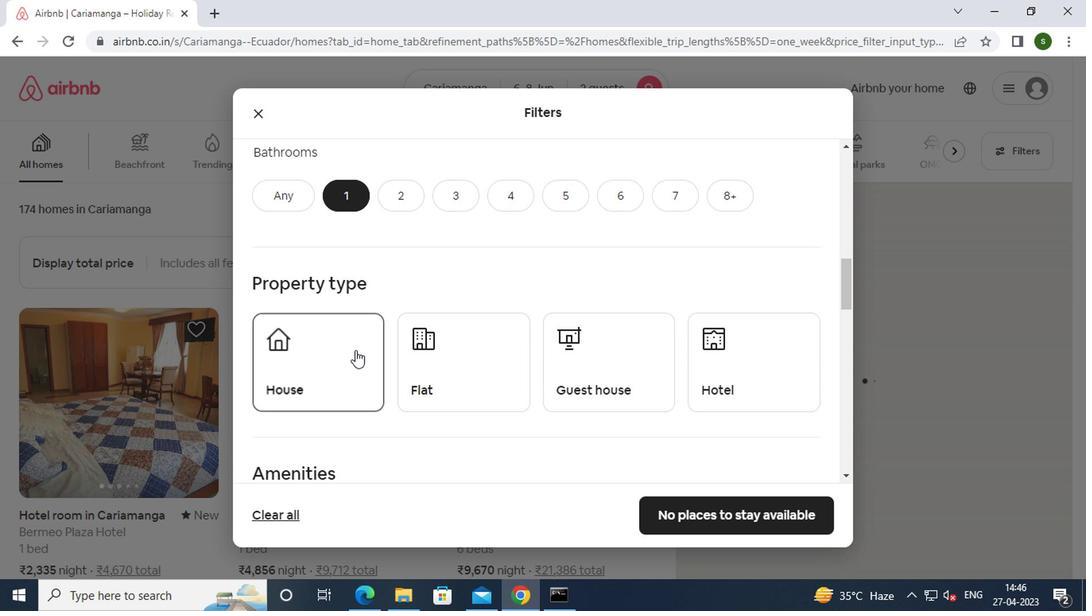 
Action: Mouse pressed left at (453, 371)
Screenshot: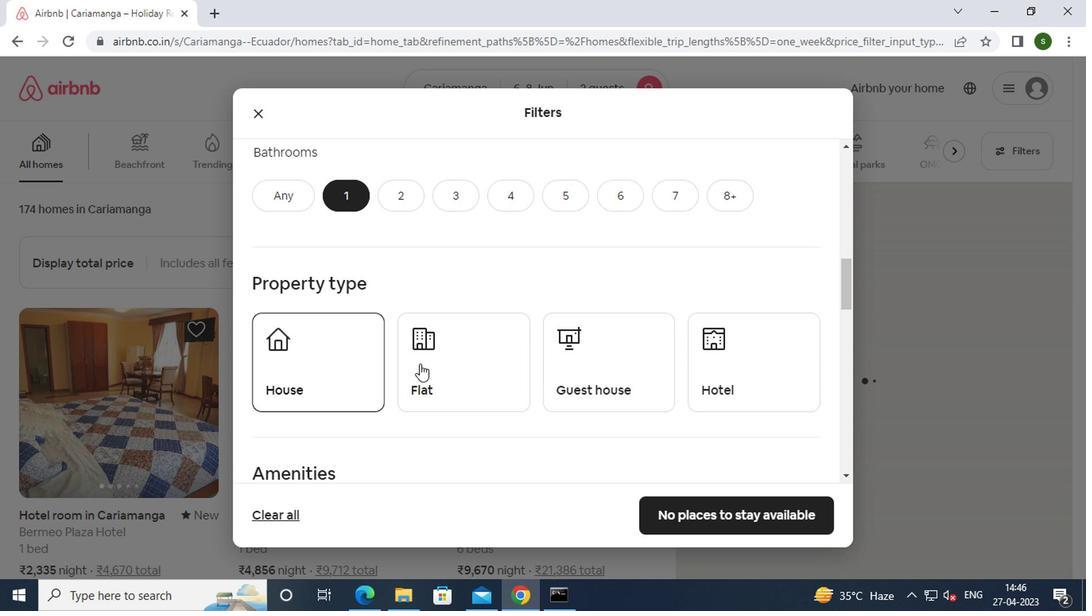 
Action: Mouse moved to (610, 366)
Screenshot: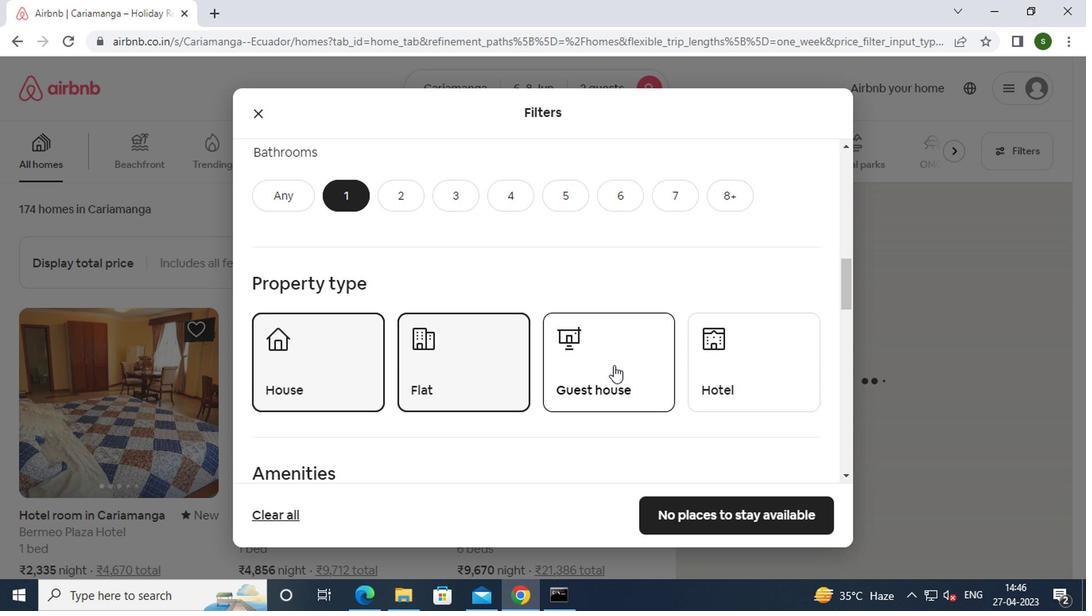 
Action: Mouse pressed left at (610, 366)
Screenshot: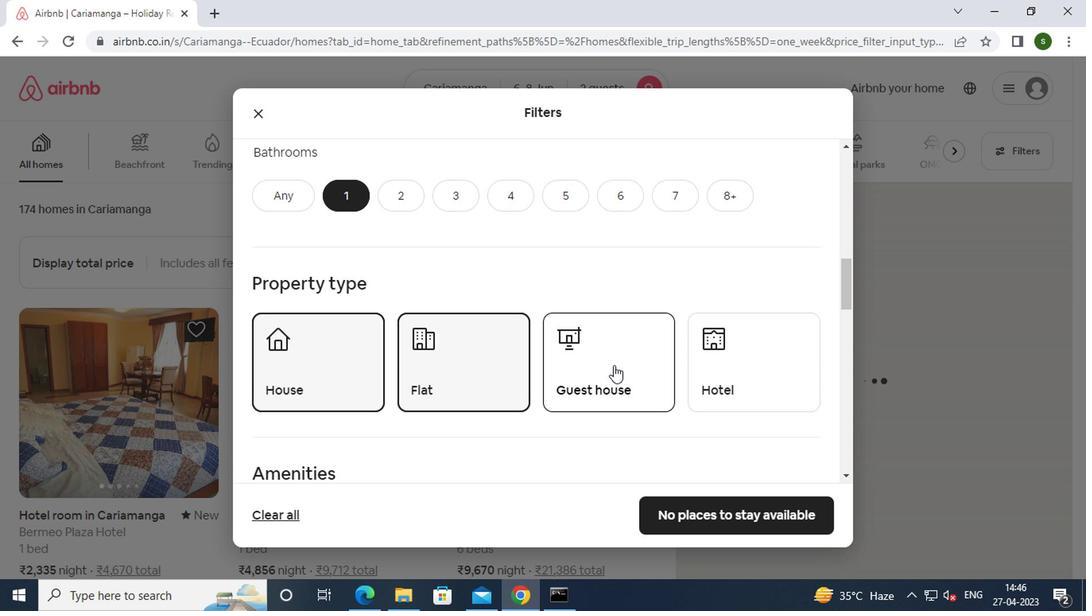
Action: Mouse scrolled (610, 365) with delta (0, -1)
Screenshot: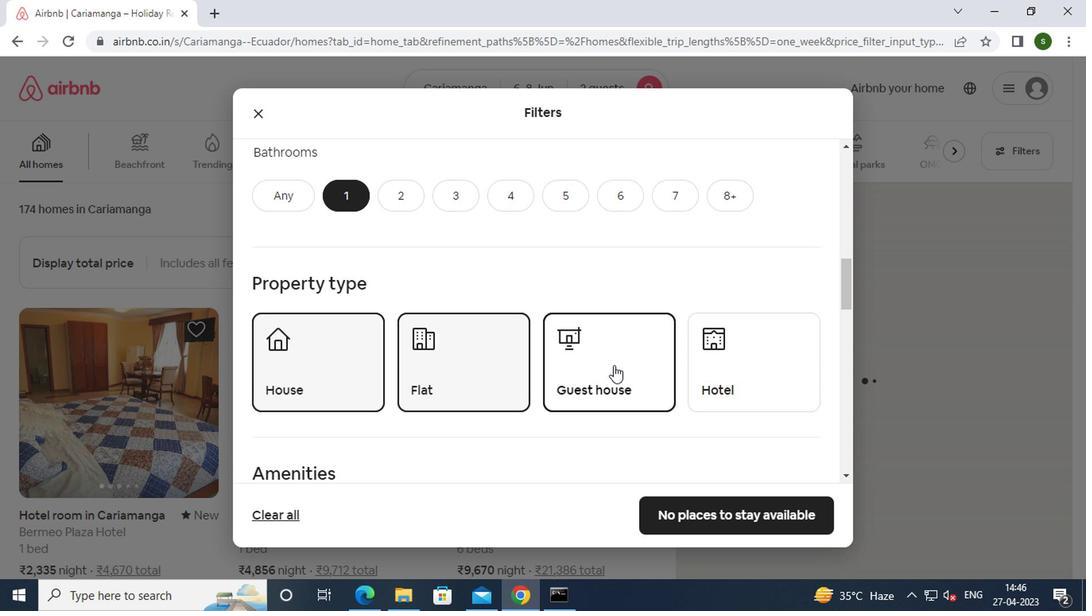 
Action: Mouse scrolled (610, 365) with delta (0, -1)
Screenshot: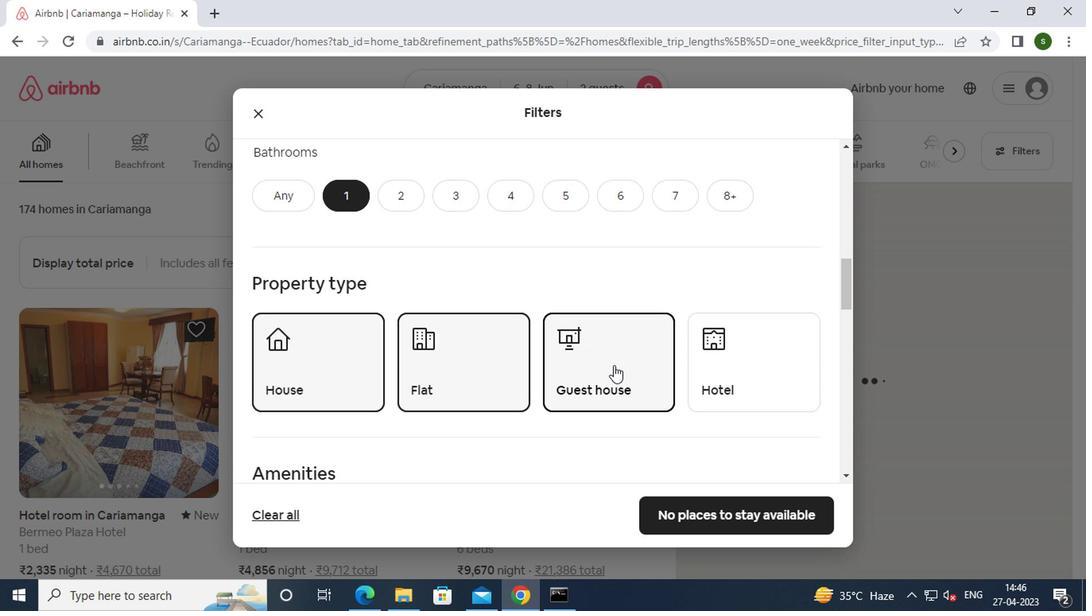 
Action: Mouse scrolled (610, 365) with delta (0, -1)
Screenshot: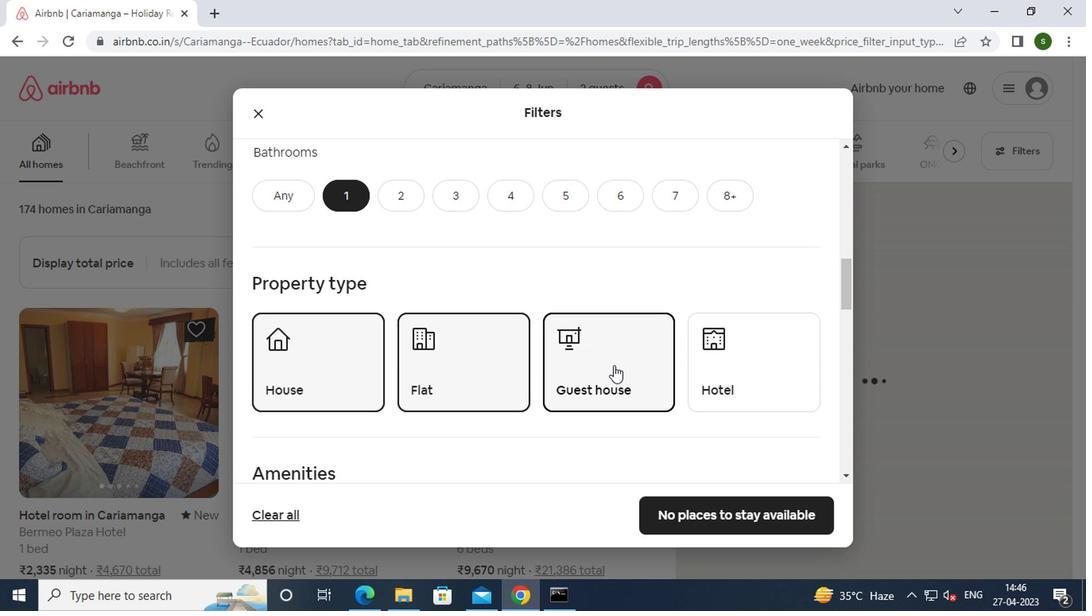 
Action: Mouse scrolled (610, 365) with delta (0, -1)
Screenshot: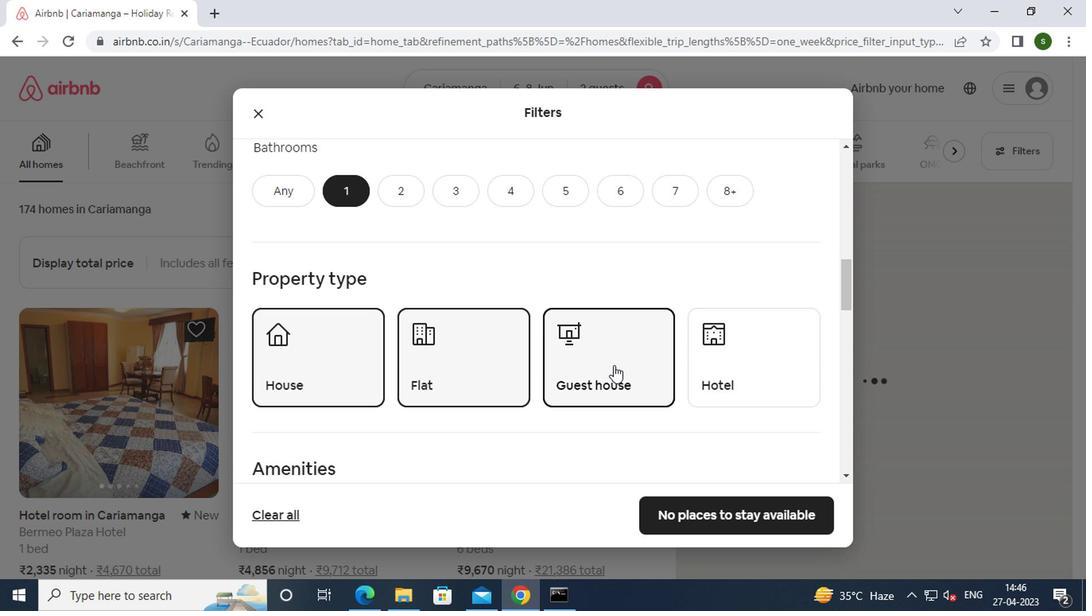
Action: Mouse scrolled (610, 365) with delta (0, -1)
Screenshot: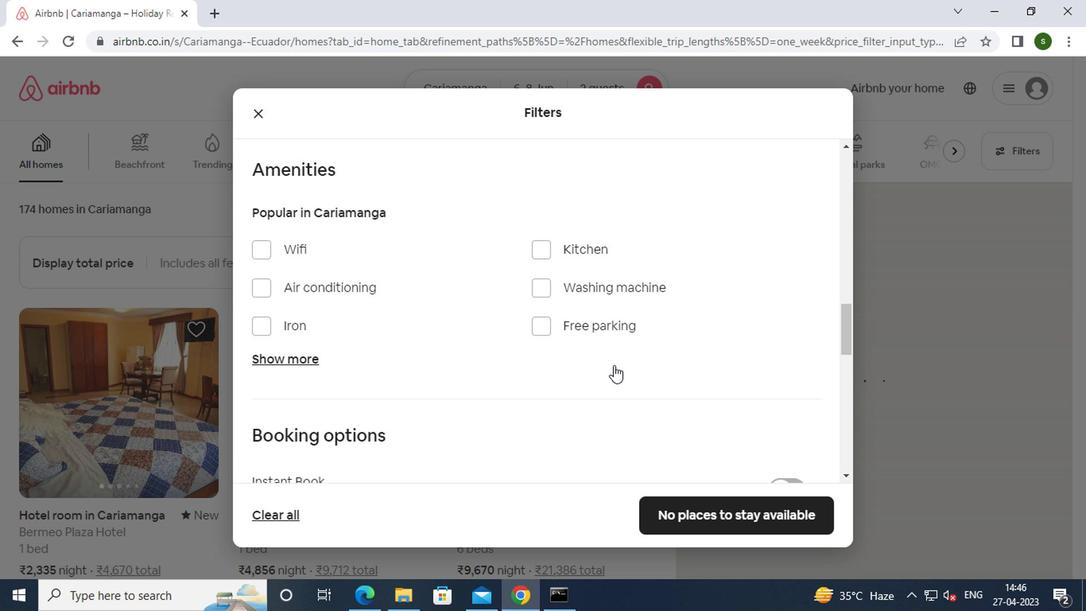 
Action: Mouse scrolled (610, 365) with delta (0, -1)
Screenshot: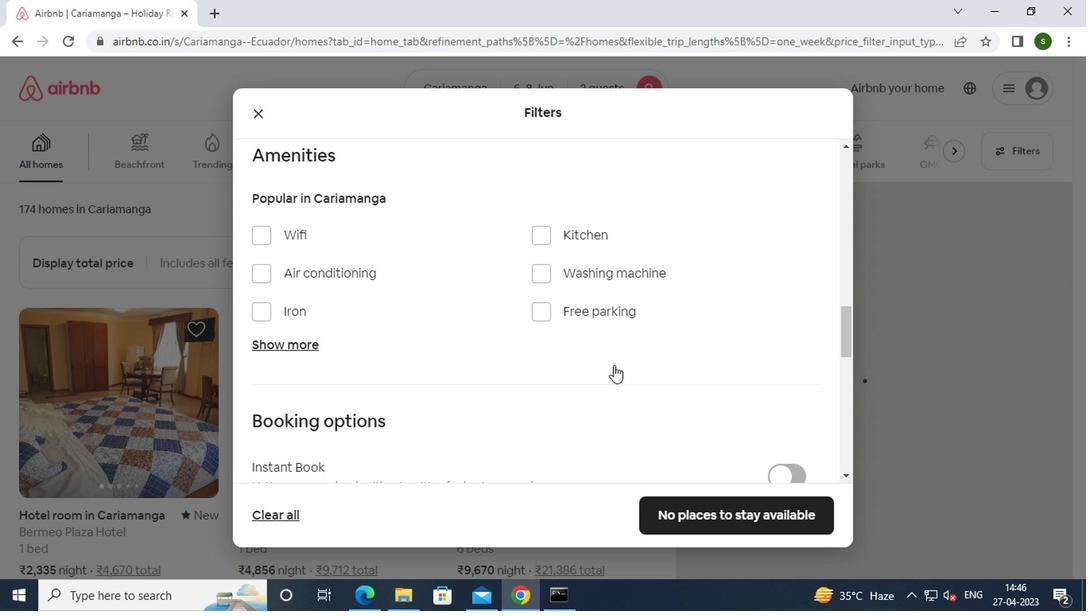 
Action: Mouse moved to (781, 369)
Screenshot: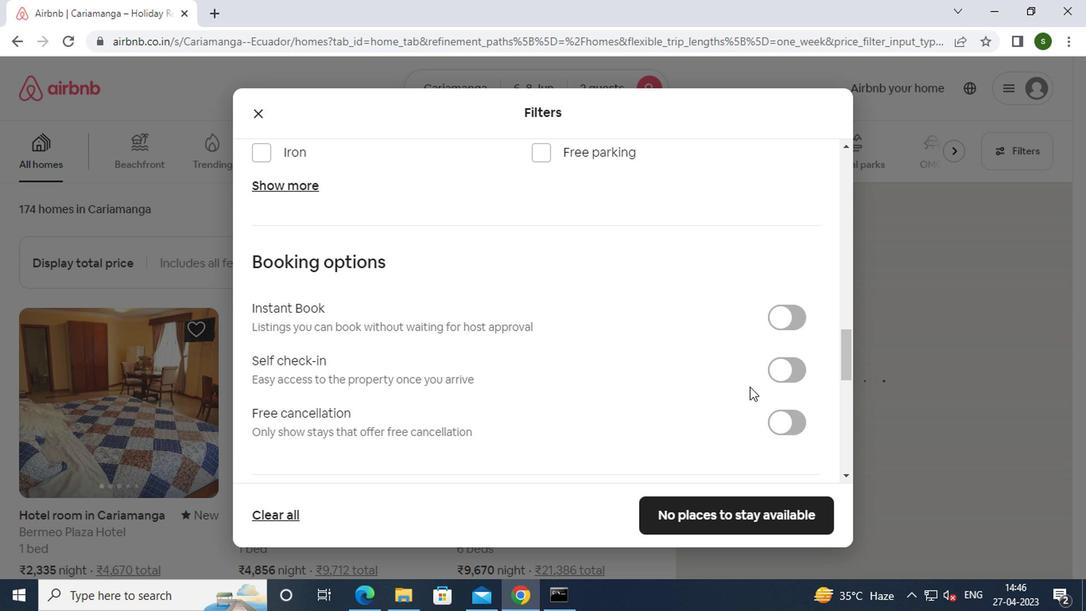 
Action: Mouse pressed left at (781, 369)
Screenshot: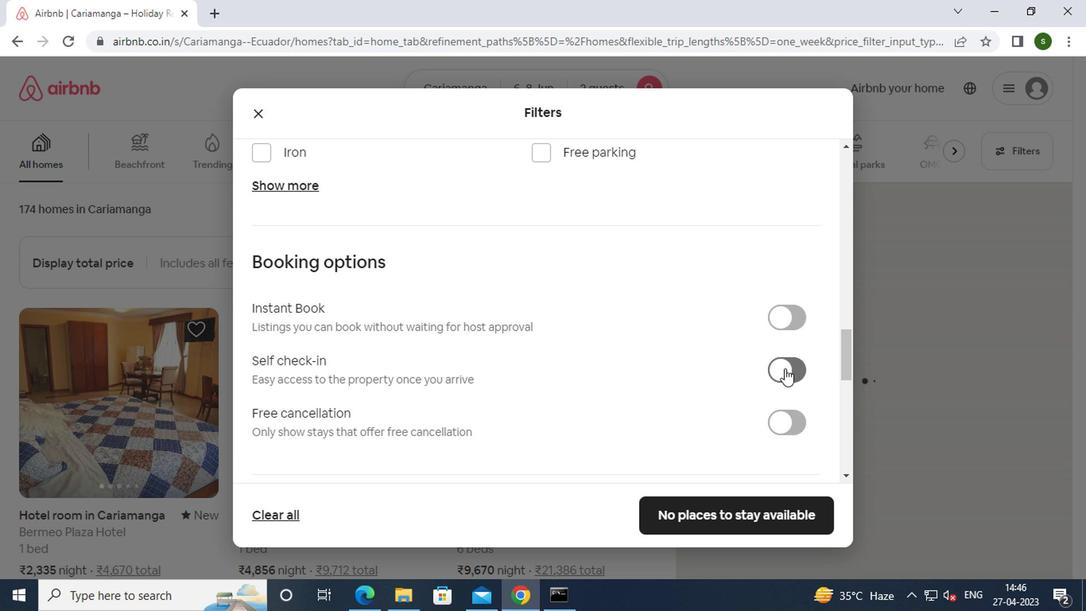 
Action: Mouse moved to (649, 357)
Screenshot: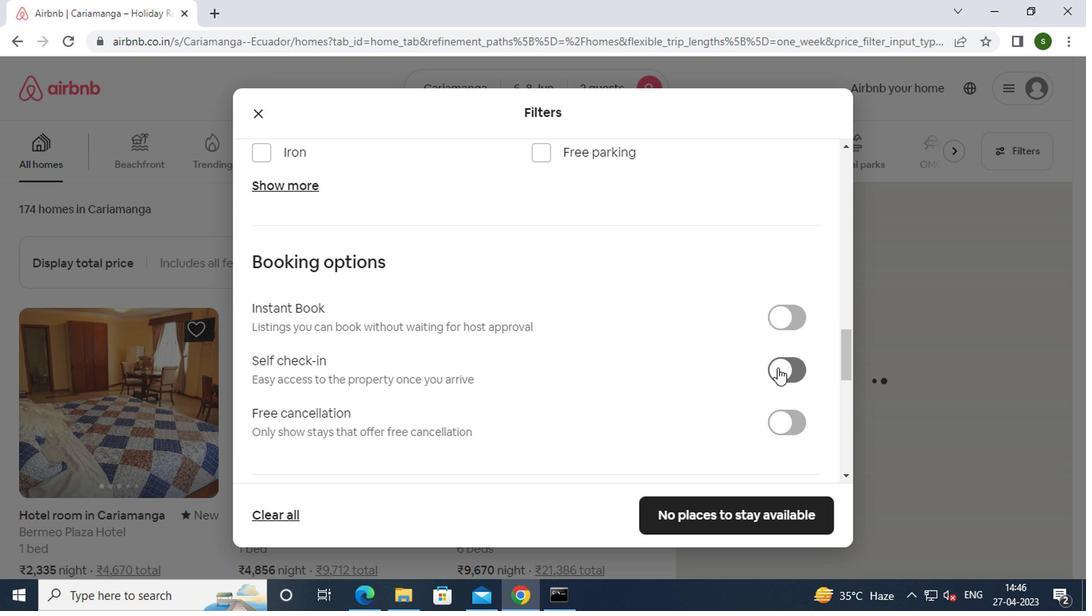 
Action: Mouse scrolled (649, 356) with delta (0, 0)
Screenshot: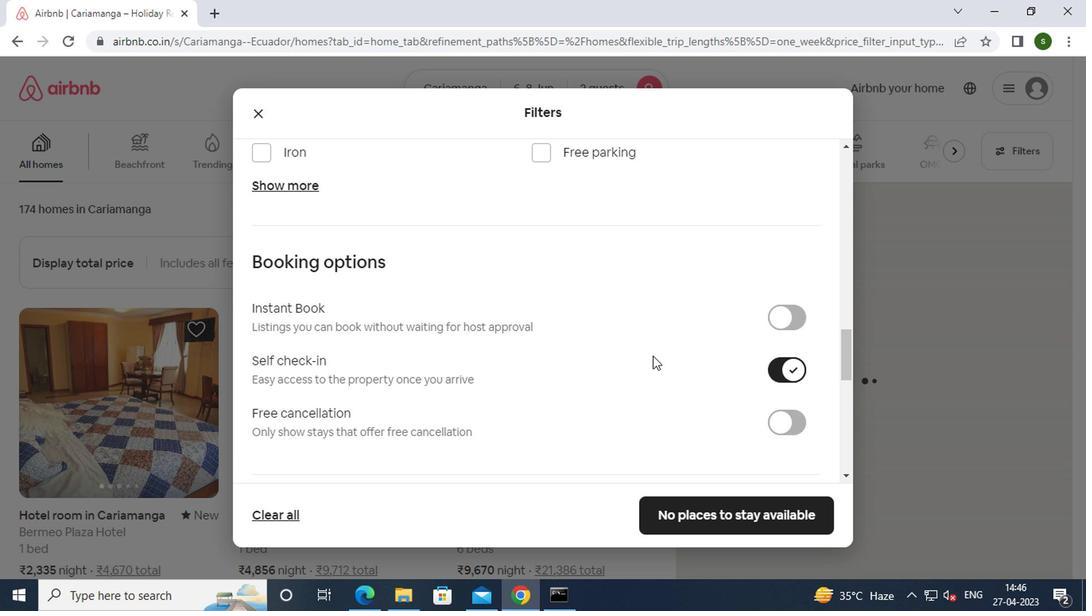 
Action: Mouse scrolled (649, 356) with delta (0, 0)
Screenshot: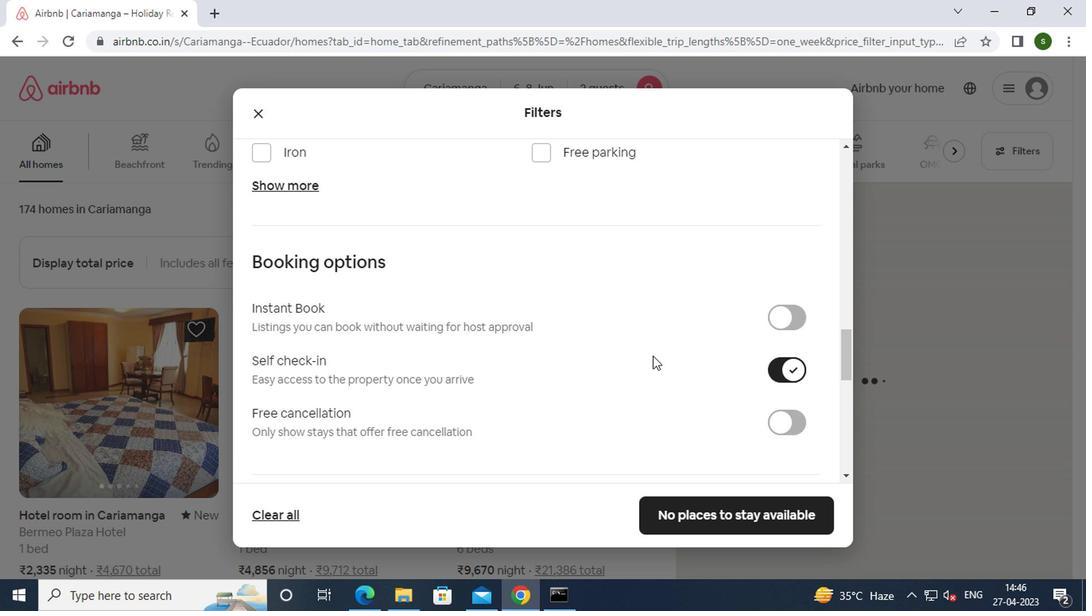 
Action: Mouse scrolled (649, 356) with delta (0, 0)
Screenshot: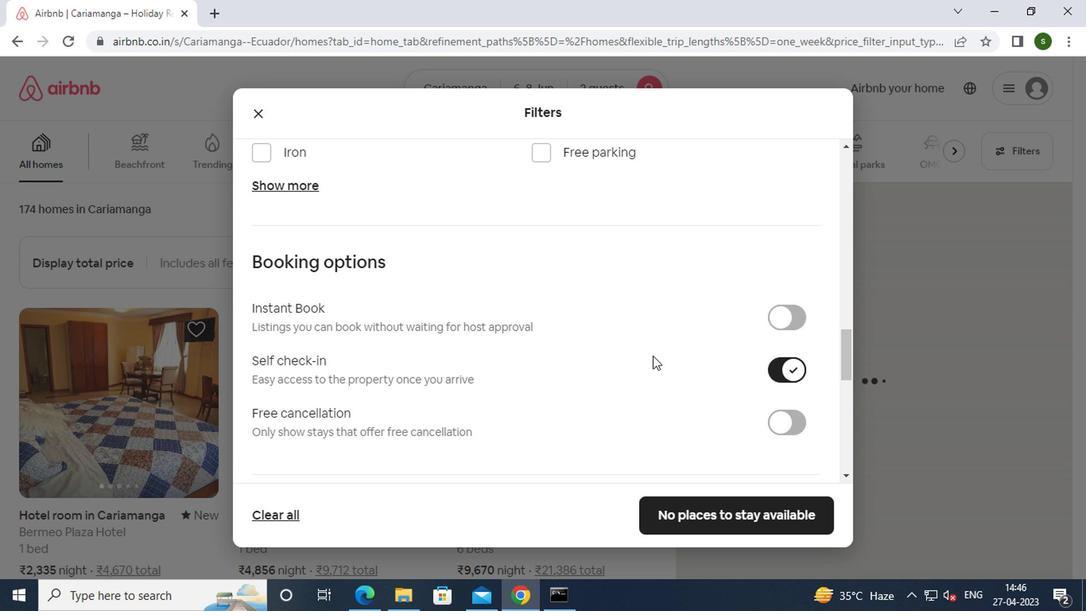 
Action: Mouse scrolled (649, 356) with delta (0, 0)
Screenshot: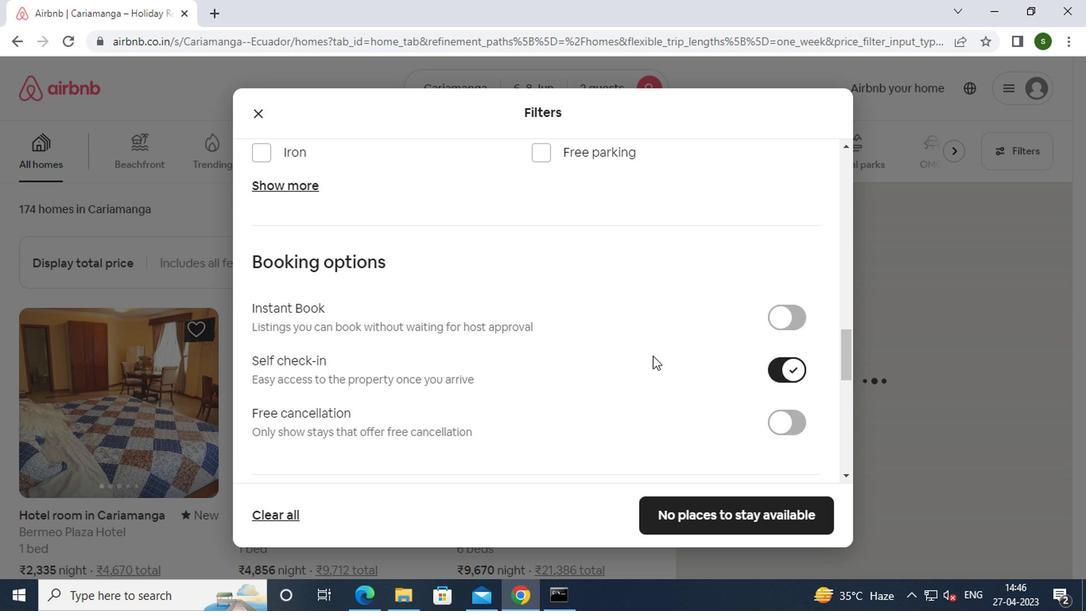 
Action: Mouse scrolled (649, 356) with delta (0, 0)
Screenshot: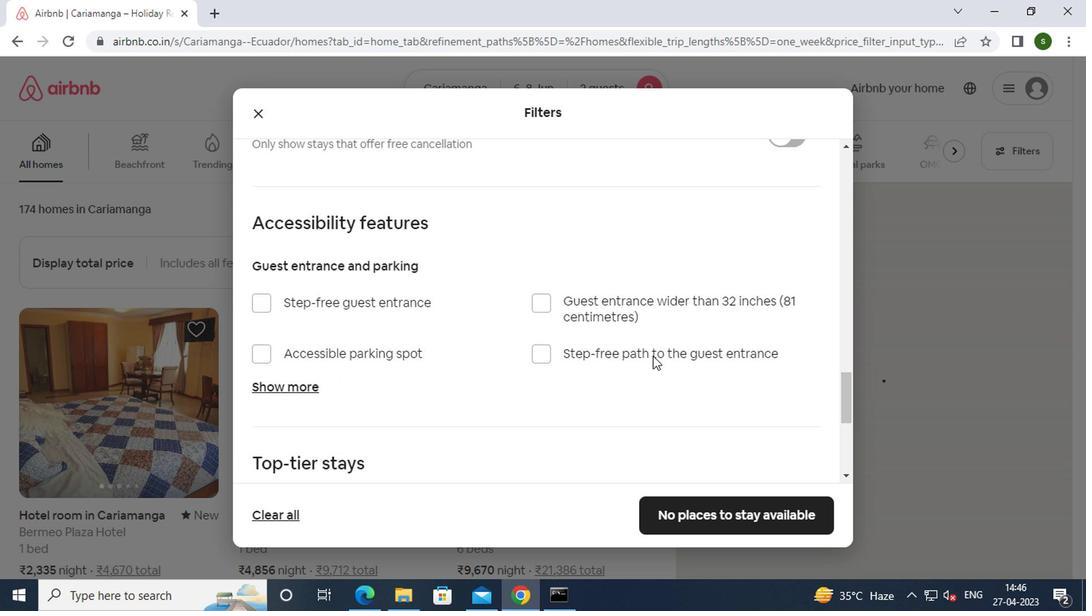 
Action: Mouse scrolled (649, 356) with delta (0, 0)
Screenshot: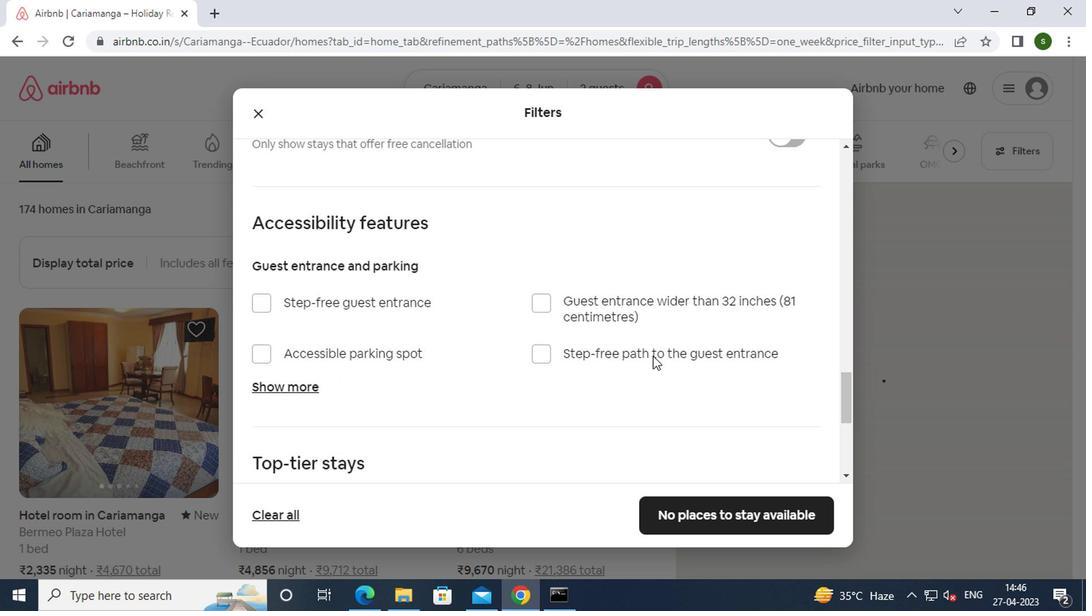 
Action: Mouse scrolled (649, 356) with delta (0, 0)
Screenshot: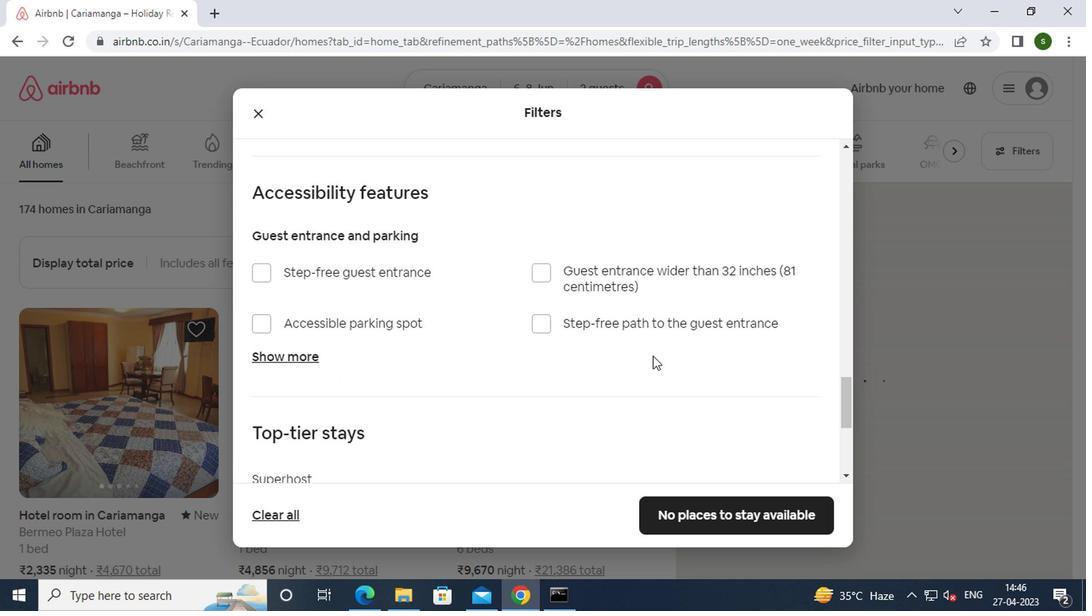 
Action: Mouse scrolled (649, 356) with delta (0, 0)
Screenshot: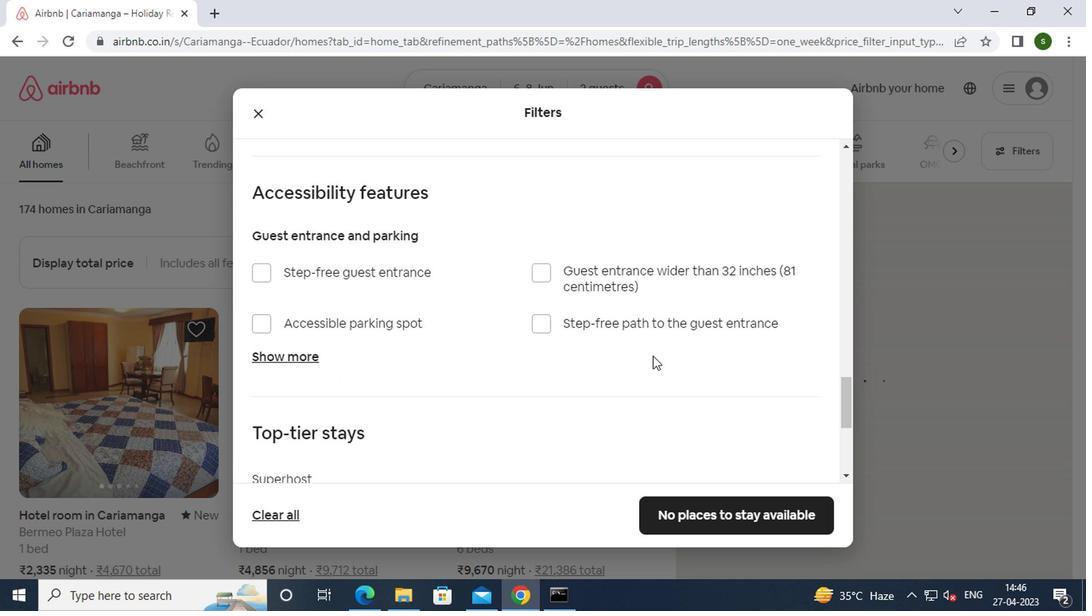 
Action: Mouse scrolled (649, 356) with delta (0, 0)
Screenshot: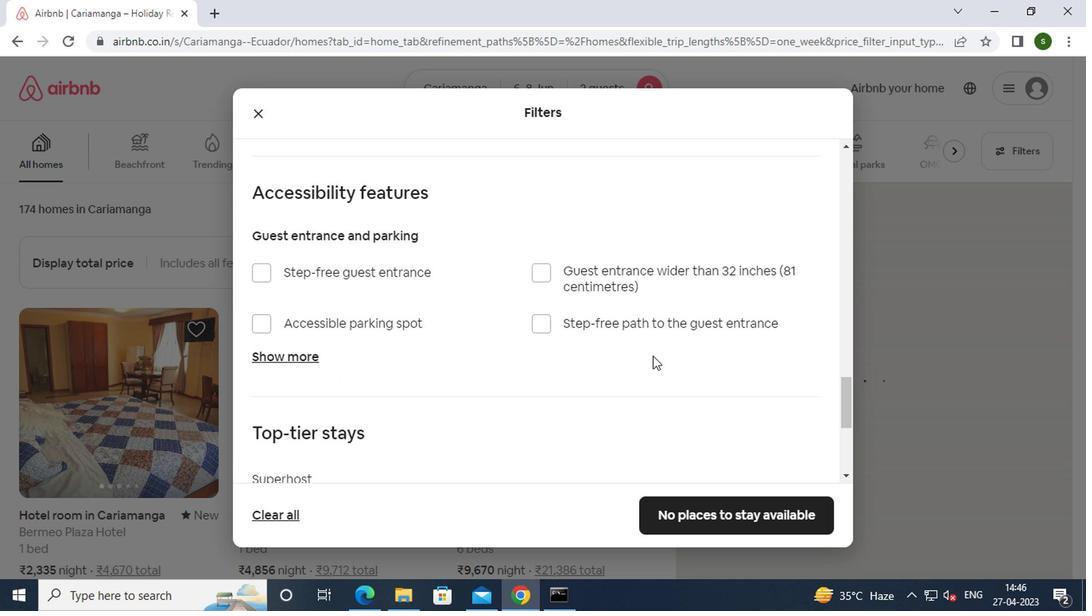 
Action: Mouse moved to (288, 372)
Screenshot: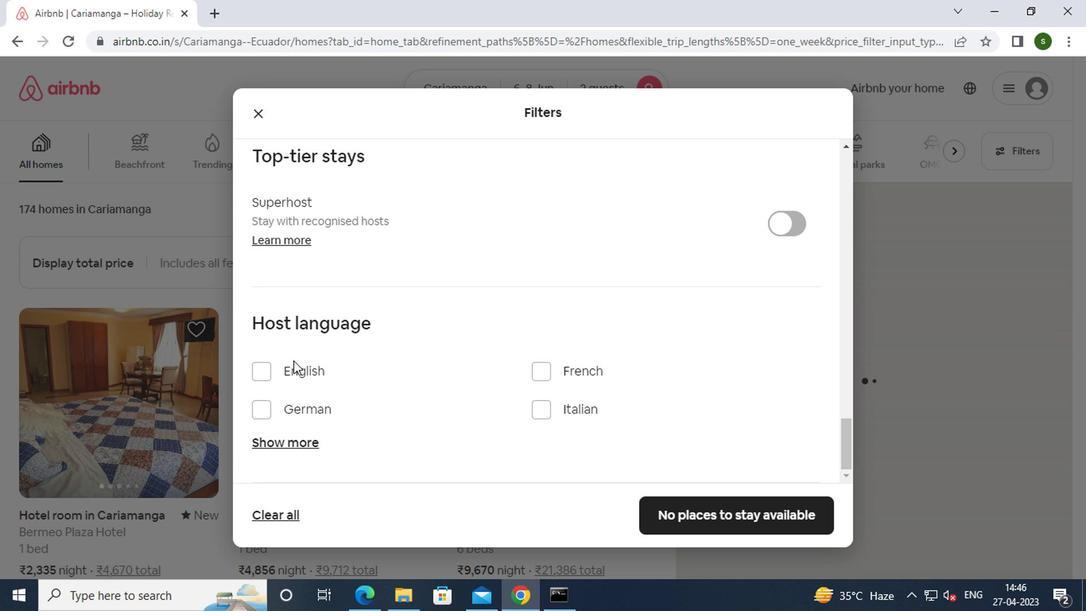 
Action: Mouse pressed left at (288, 372)
Screenshot: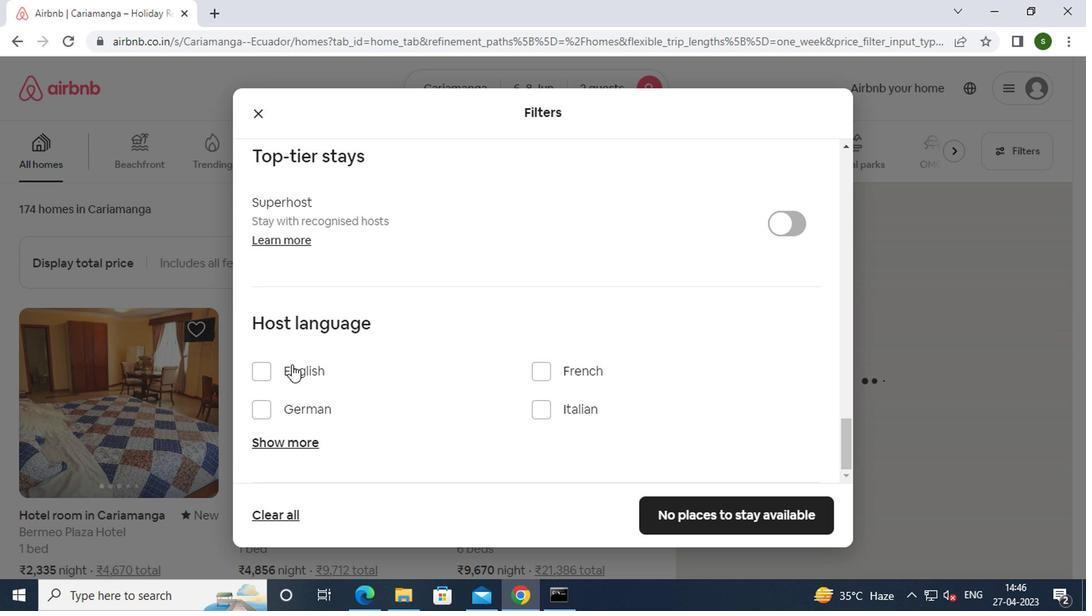 
Action: Mouse moved to (684, 509)
Screenshot: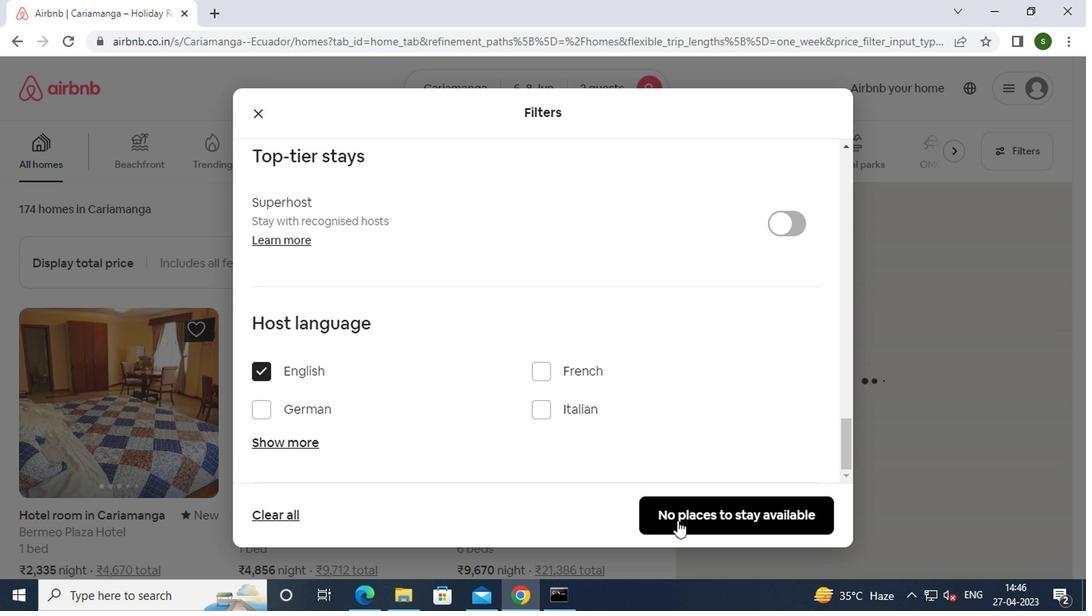 
Action: Mouse pressed left at (684, 509)
Screenshot: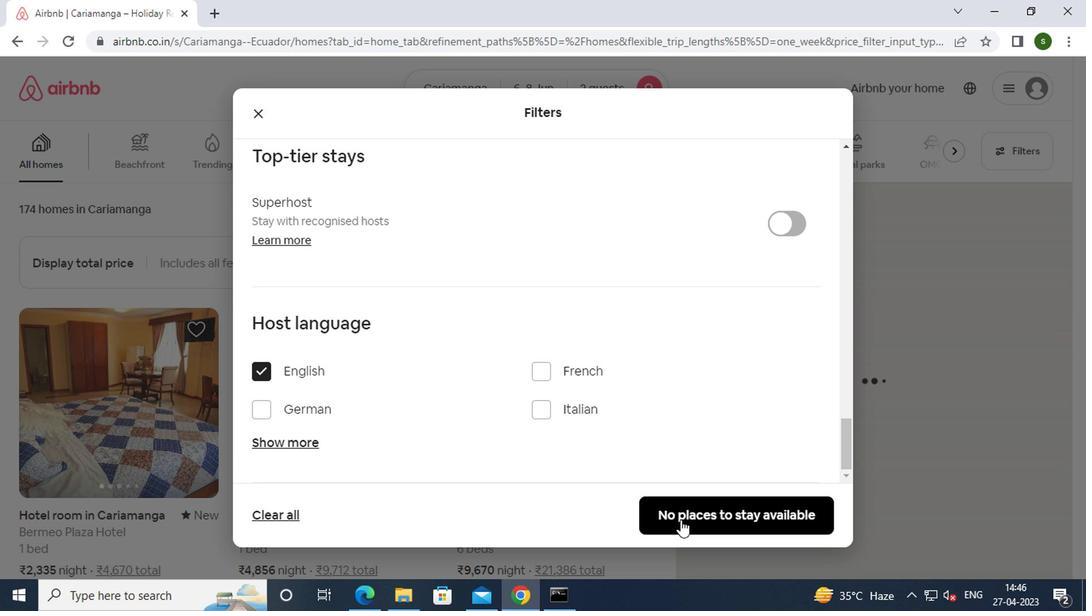 
Action: Mouse moved to (663, 447)
Screenshot: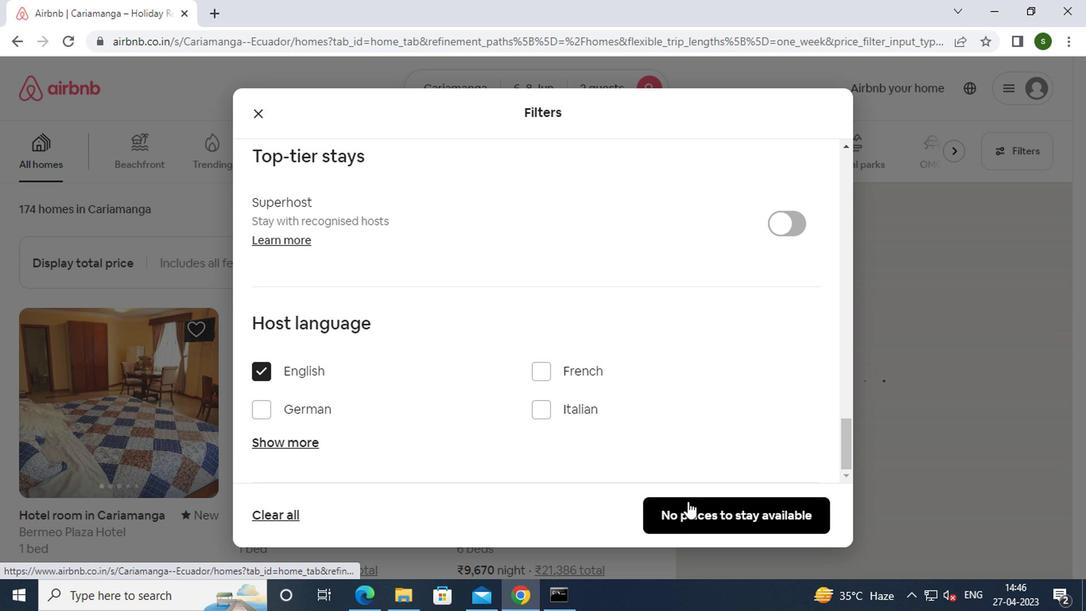 
